 Task: In the sheet Budget Analysis ToolFont size of heading  18 Font style of dataoswald 'Font size of data '9 Alignment of headline & dataAlign center.   Fill color in heading, Red Font color of dataIn the sheet   Apex Sales review   book
Action: Key pressed <Key.up><Key.shift><Key.shift><Key.shift><Key.shift><Key.shift><Key.shift><Key.shift><Key.shift><Key.shift><Key.shift><Key.shift><Key.shift><Key.shift><Key.shift><Key.shift><Key.shift><Key.shift><Key.shift><Key.shift><Key.shift><Key.shift><Key.shift><Key.shift><Key.shift><Key.shift><Key.shift><Key.shift><Key.shift><Key.shift><Key.shift><Key.shift><Key.shift><Key.shift><Key.shift><Key.shift><Key.shift><Key.shift><Key.shift><Key.shift><Key.shift><Key.shift><Key.shift><Key.shift><Key.shift><Key.shift><Key.shift><Key.shift><Key.shift><Key.shift><Key.shift><Key.shift><Key.shift><Key.shift><Key.shift><Key.shift><Key.shift><Key.shift><Key.shift><Key.shift><Key.shift><Key.shift><Key.shift><Key.shift><Key.shift><Key.shift><Key.shift><Key.shift><Key.shift><Key.shift><Key.shift><Key.shift><Key.shift><Key.shift><Key.shift><Key.shift><Key.shift><Key.shift><Key.shift><Key.shift><Key.shift><Key.shift><Key.shift><Key.shift><Key.shift><Key.shift><Key.shift><Key.shift><Key.shift><Key.shift><Key.shift><Key.shift><Key.shift><Key.shift><Key.shift><Key.shift><Key.shift><Key.shift><Key.shift><Key.shift><Key.shift><Key.shift><Key.shift><Key.shift><Key.shift><Key.shift><Key.shift><Key.shift><Key.shift><Key.right>
Screenshot: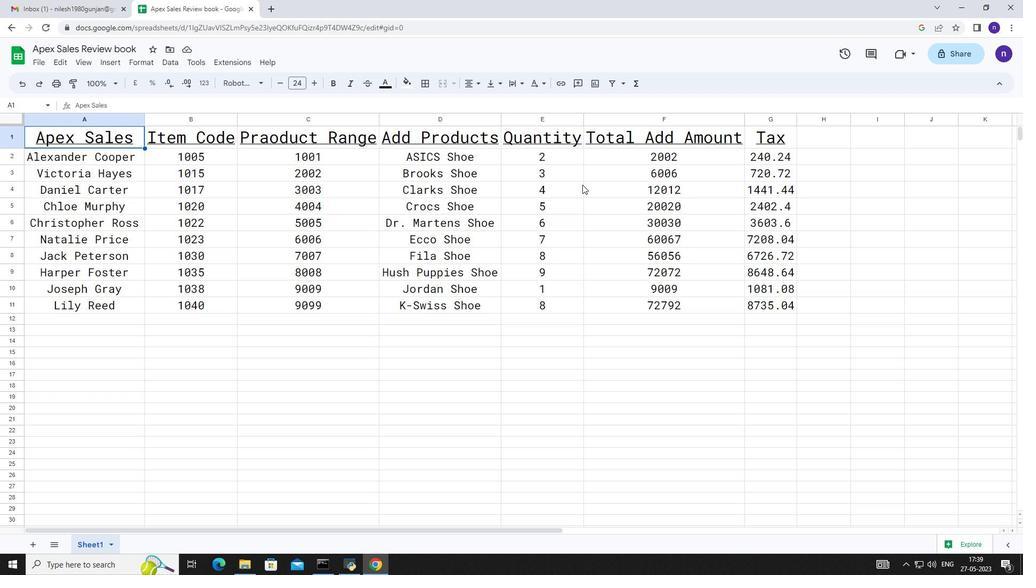 
Action: Mouse moved to (280, 82)
Screenshot: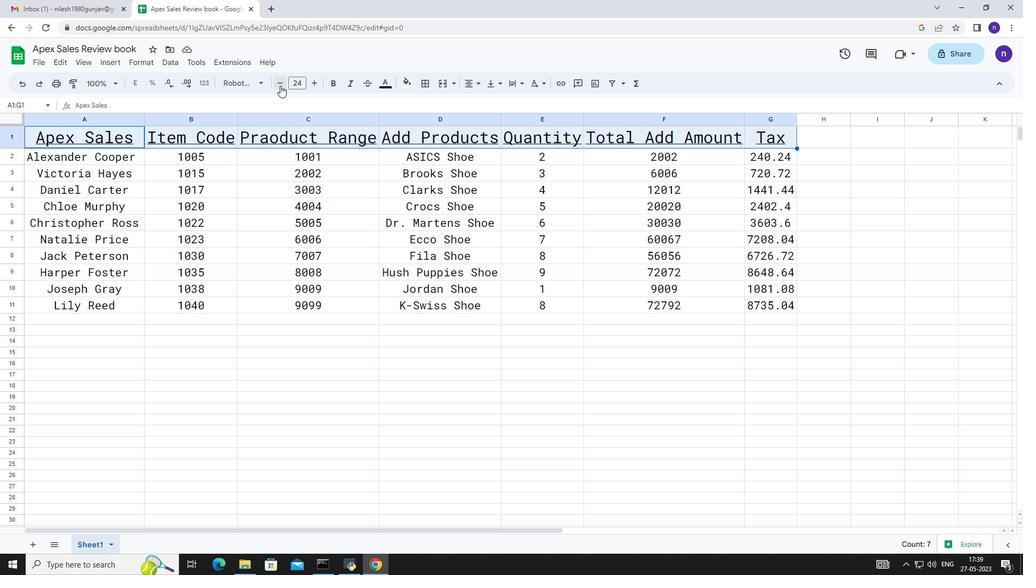 
Action: Mouse pressed left at (280, 82)
Screenshot: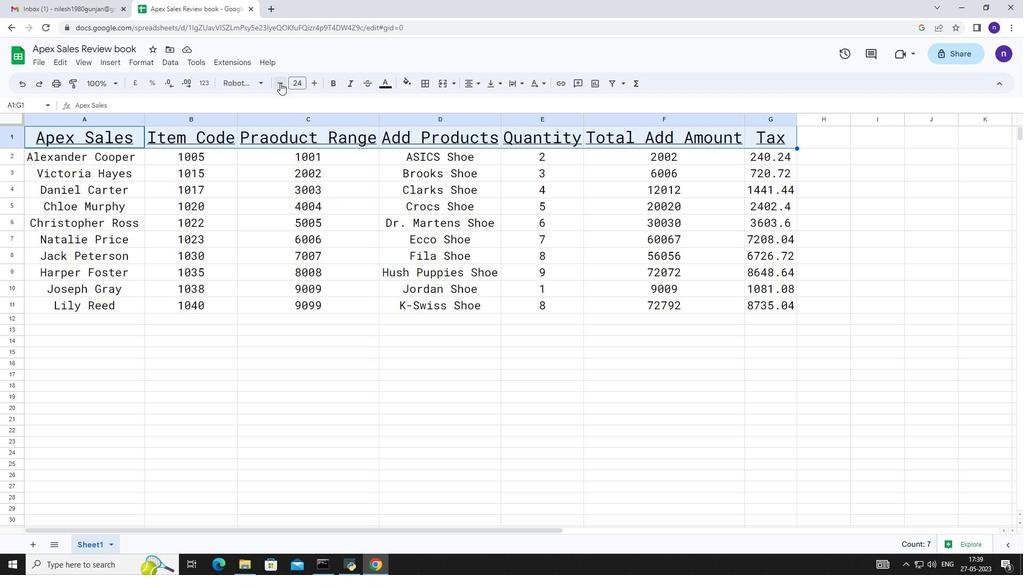 
Action: Mouse pressed left at (280, 82)
Screenshot: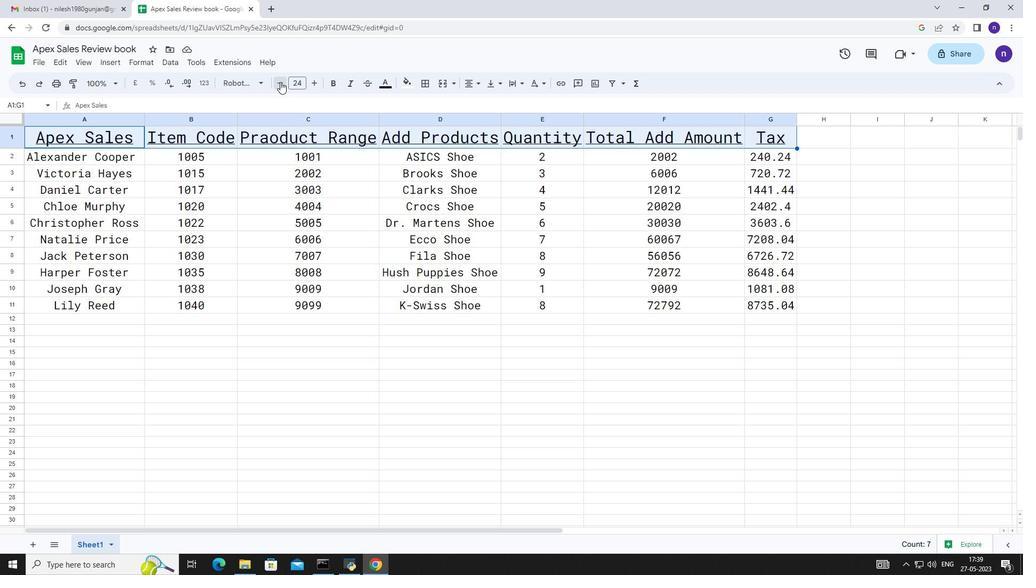 
Action: Mouse pressed left at (280, 82)
Screenshot: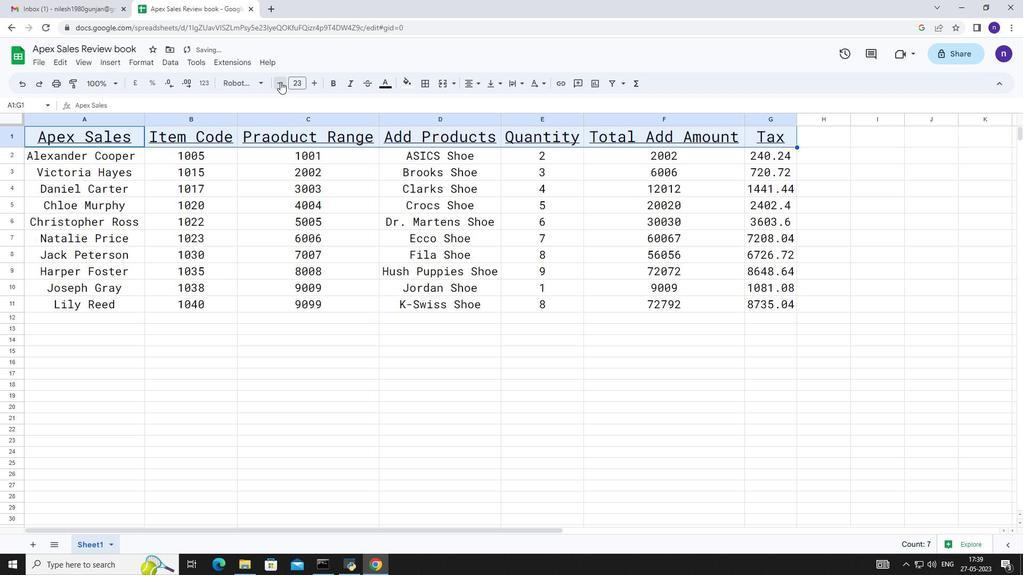
Action: Mouse pressed left at (280, 82)
Screenshot: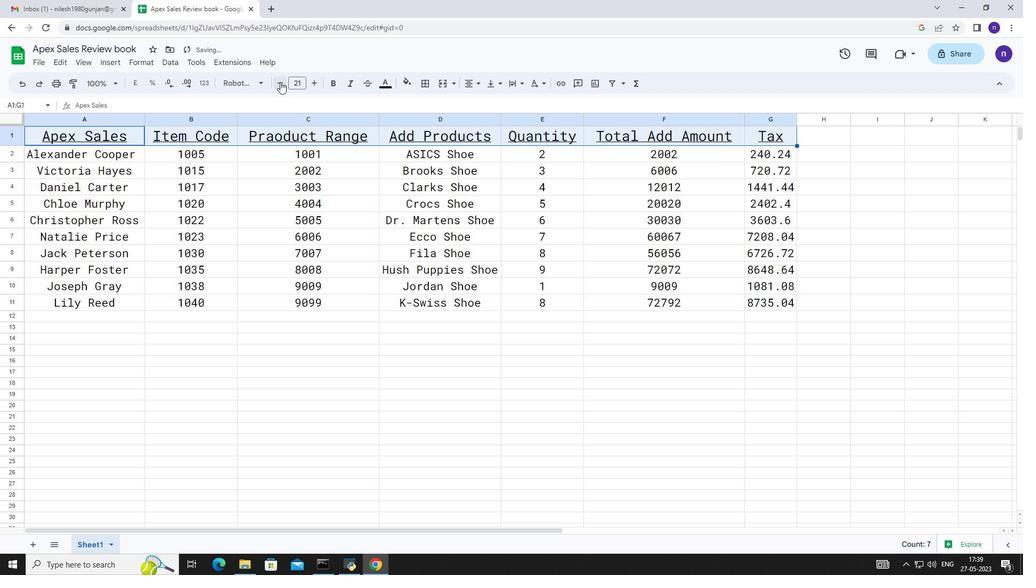 
Action: Mouse pressed left at (280, 82)
Screenshot: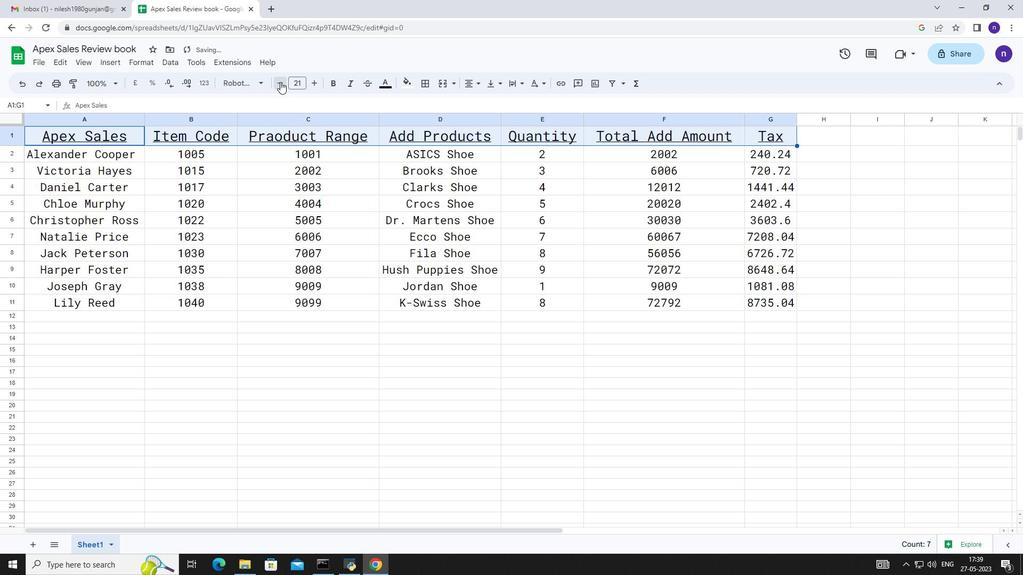 
Action: Mouse pressed left at (280, 82)
Screenshot: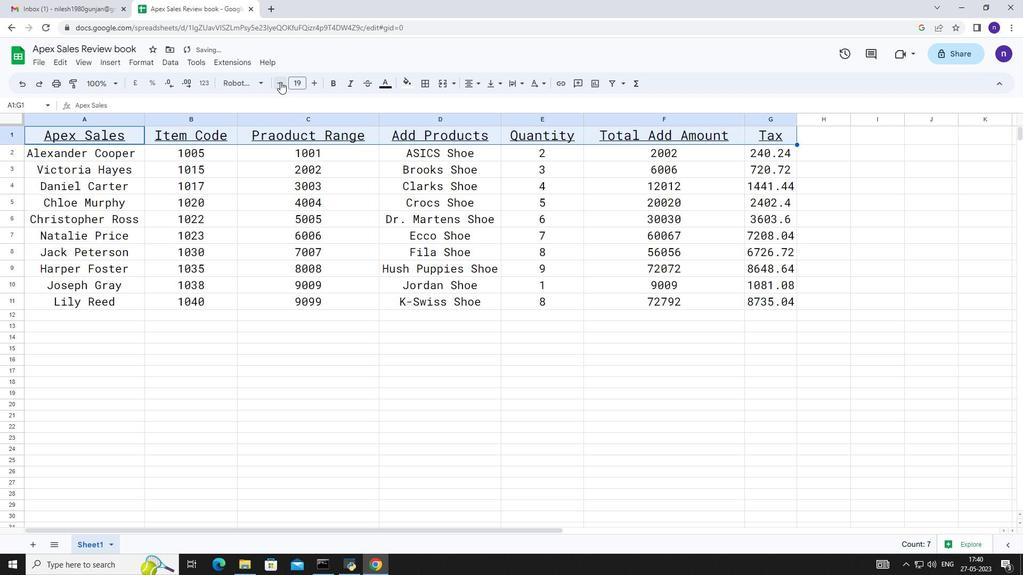 
Action: Mouse moved to (261, 80)
Screenshot: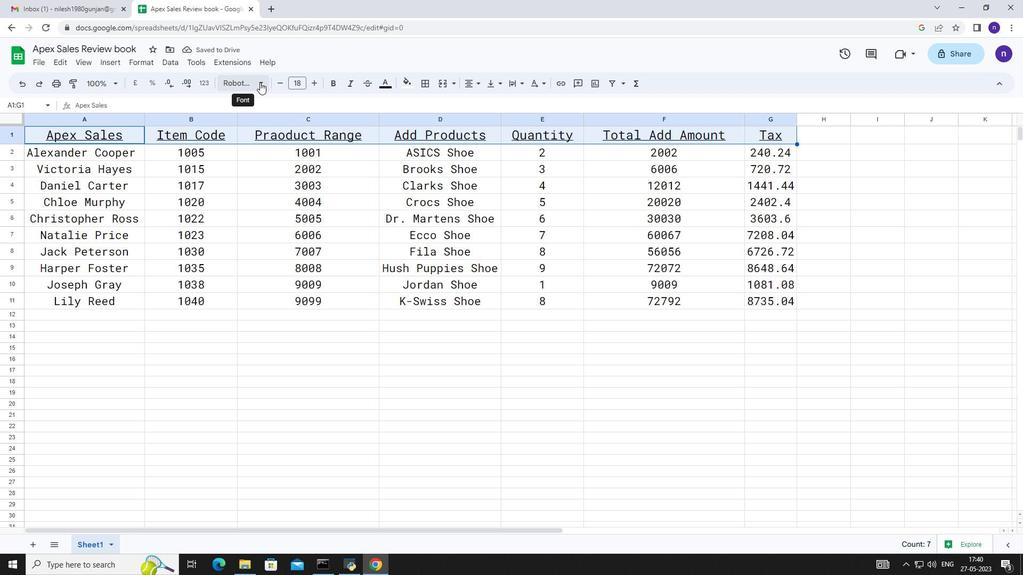 
Action: Mouse pressed left at (261, 80)
Screenshot: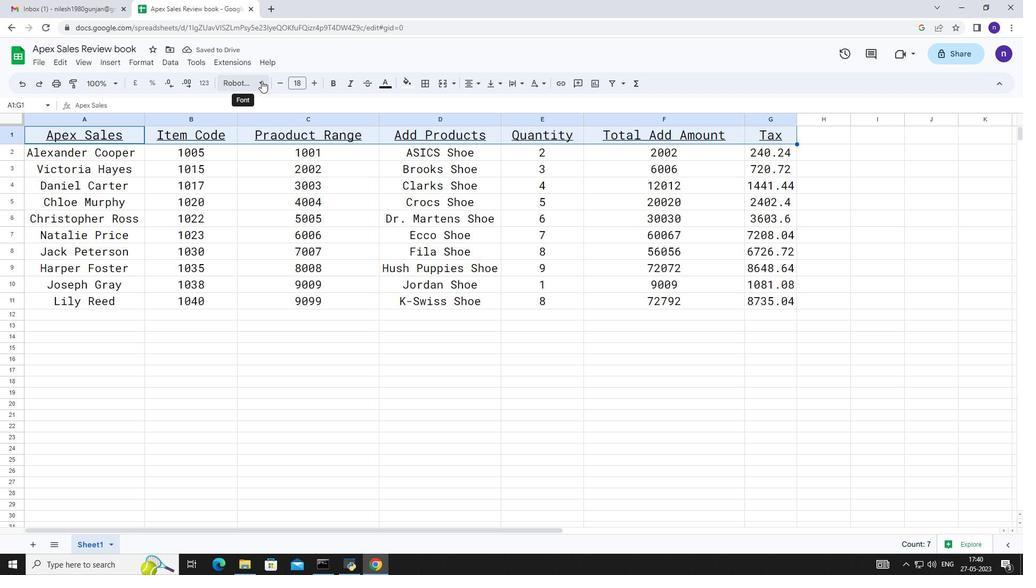 
Action: Mouse moved to (270, 342)
Screenshot: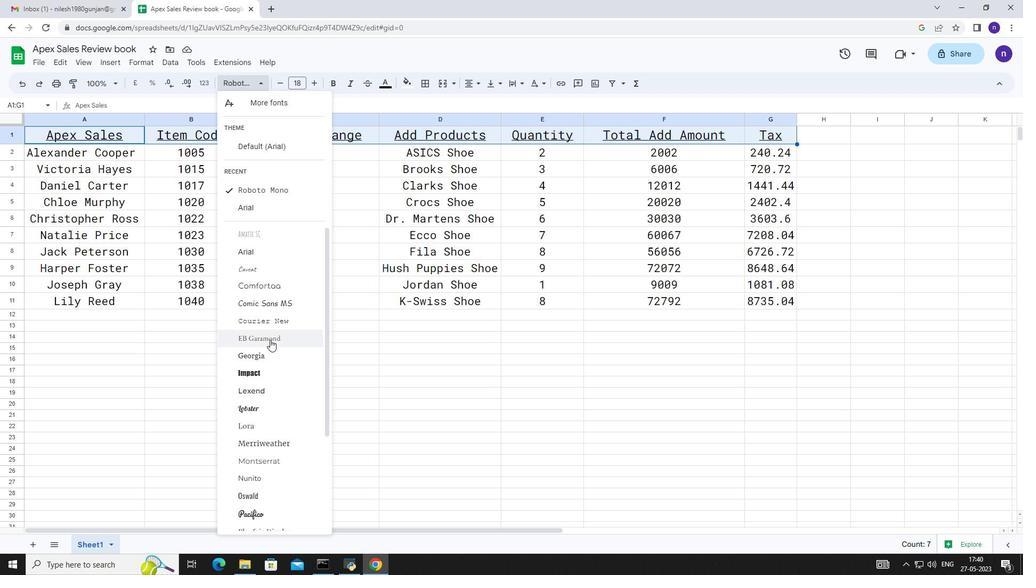 
Action: Mouse scrolled (270, 341) with delta (0, 0)
Screenshot: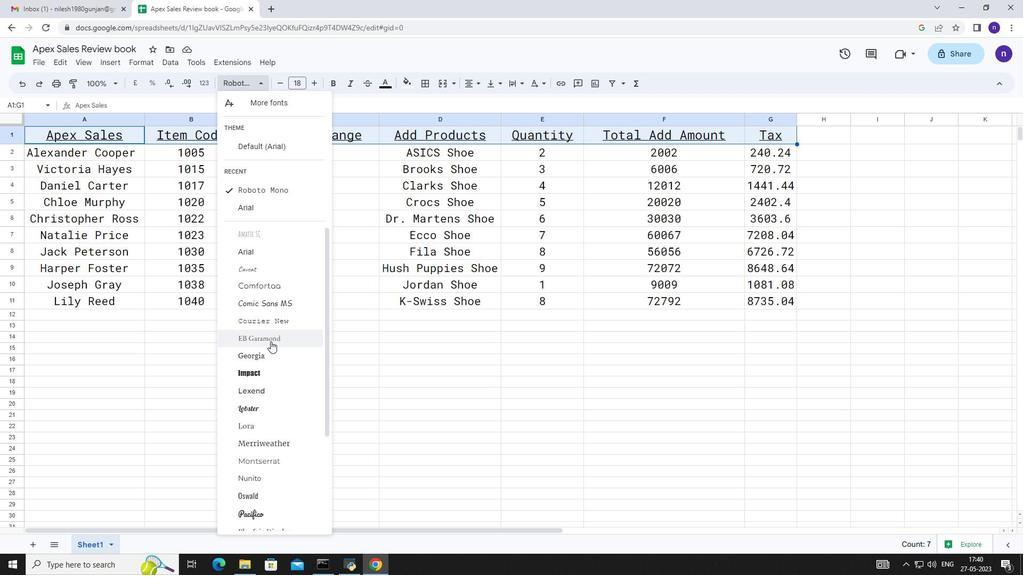 
Action: Mouse scrolled (270, 341) with delta (0, 0)
Screenshot: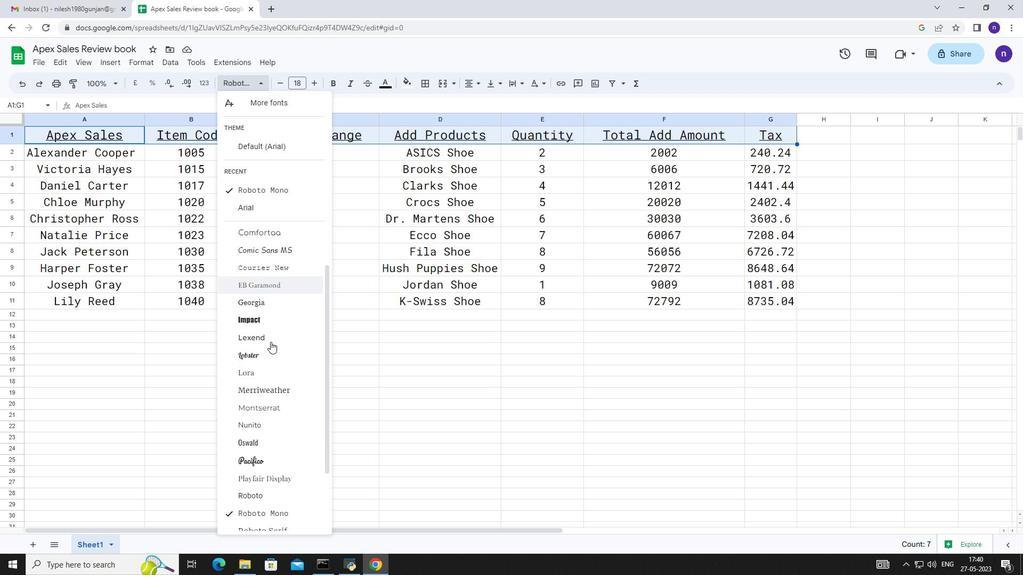 
Action: Mouse moved to (273, 337)
Screenshot: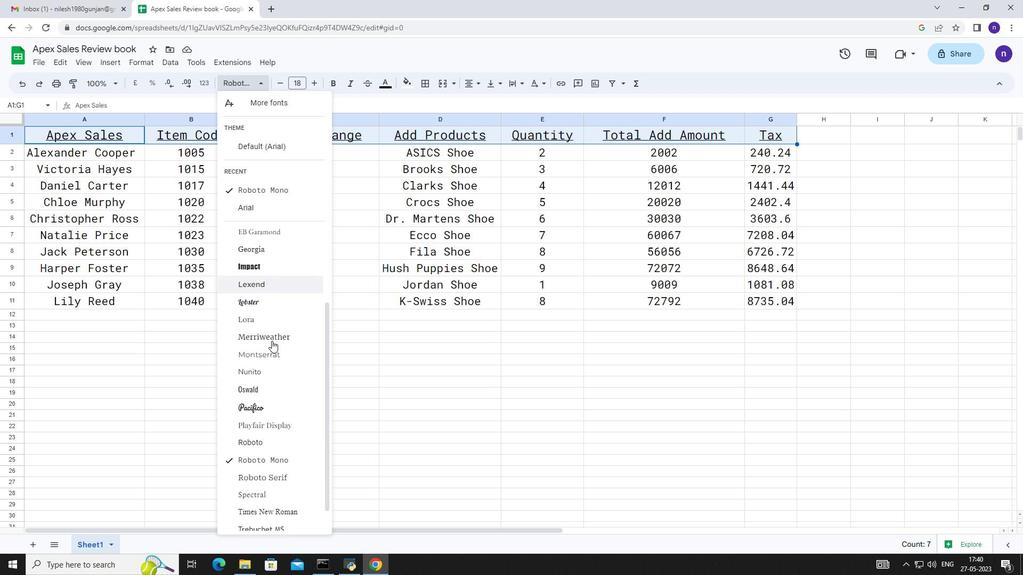 
Action: Mouse scrolled (273, 336) with delta (0, 0)
Screenshot: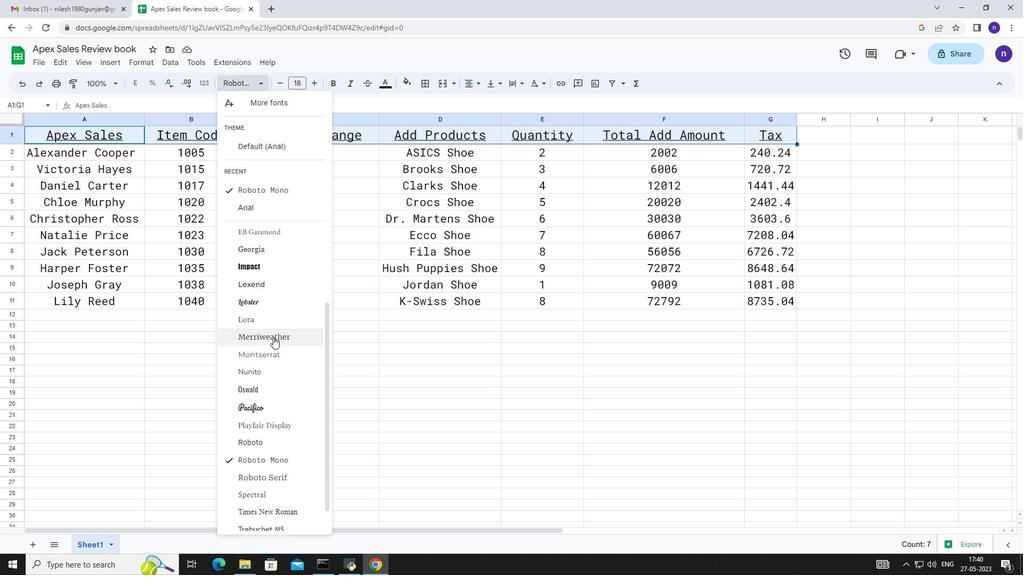 
Action: Mouse scrolled (273, 336) with delta (0, 0)
Screenshot: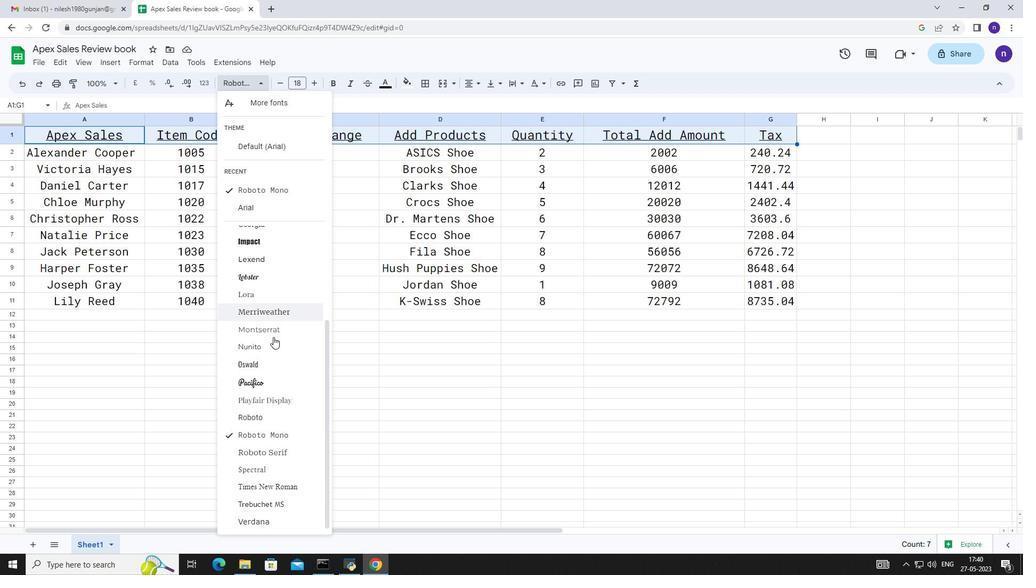 
Action: Mouse moved to (273, 335)
Screenshot: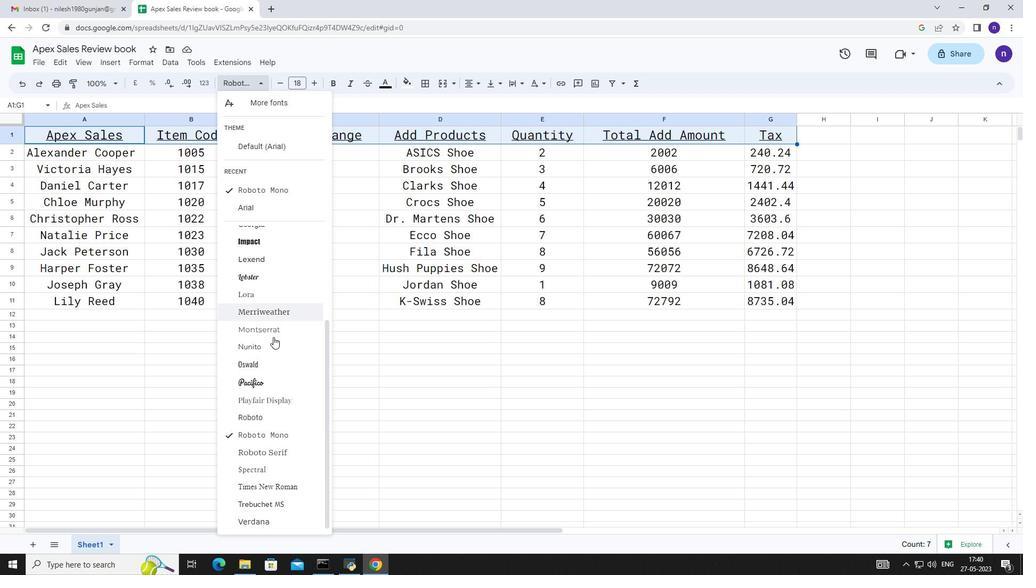 
Action: Mouse scrolled (273, 335) with delta (0, 0)
Screenshot: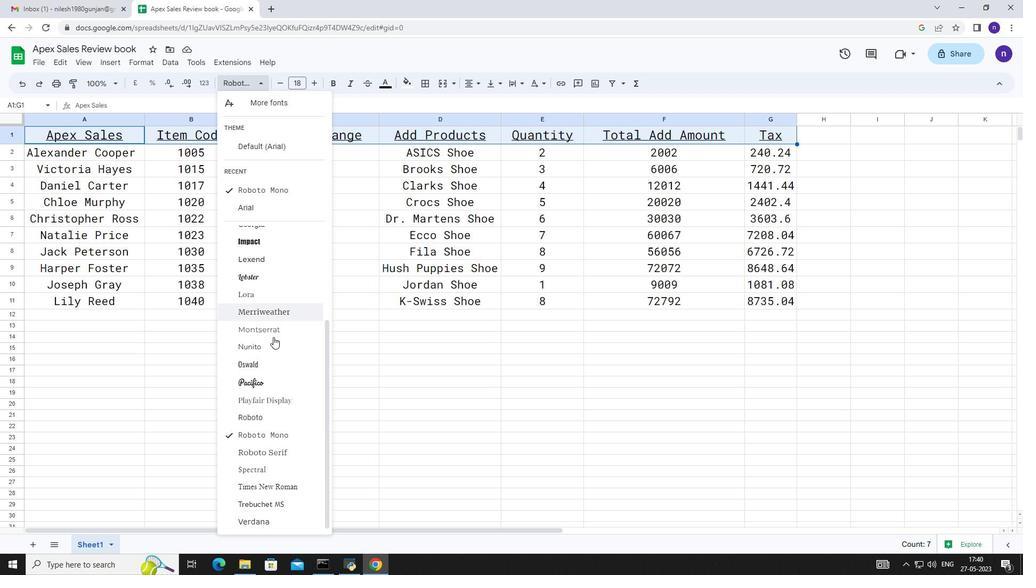 
Action: Mouse scrolled (273, 335) with delta (0, 0)
Screenshot: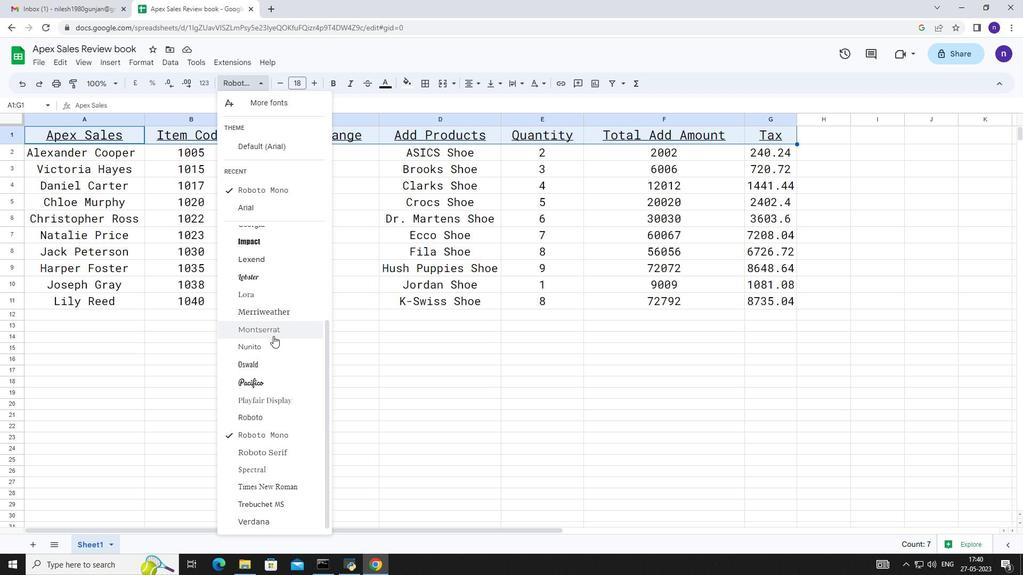 
Action: Mouse scrolled (273, 335) with delta (0, 0)
Screenshot: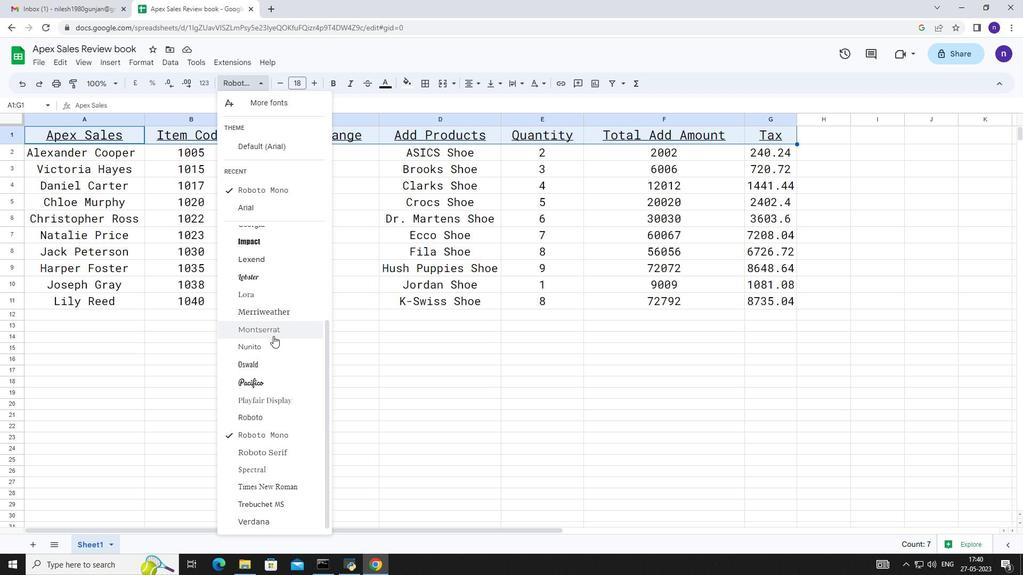 
Action: Mouse scrolled (273, 335) with delta (0, 0)
Screenshot: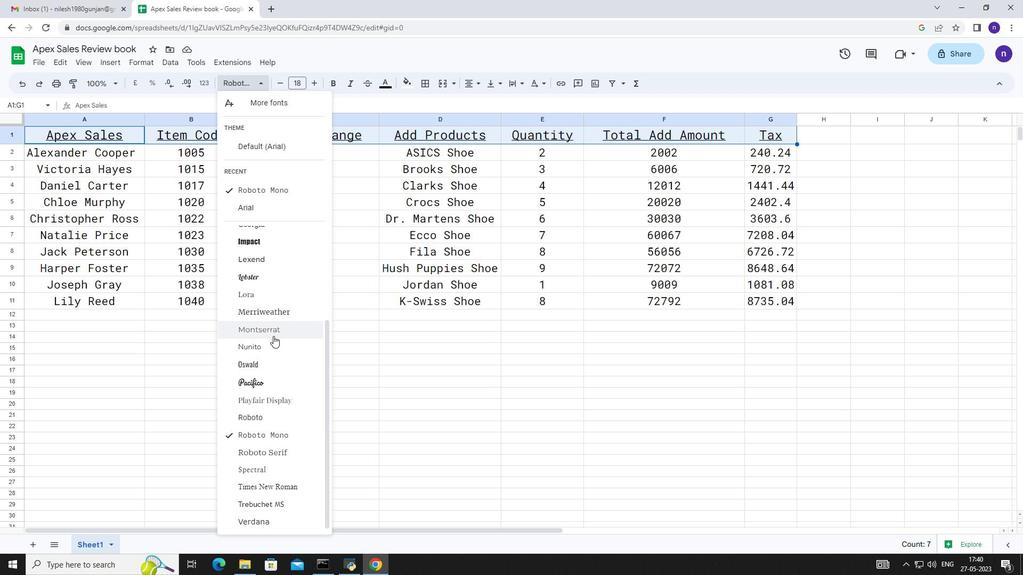 
Action: Mouse scrolled (273, 335) with delta (0, 0)
Screenshot: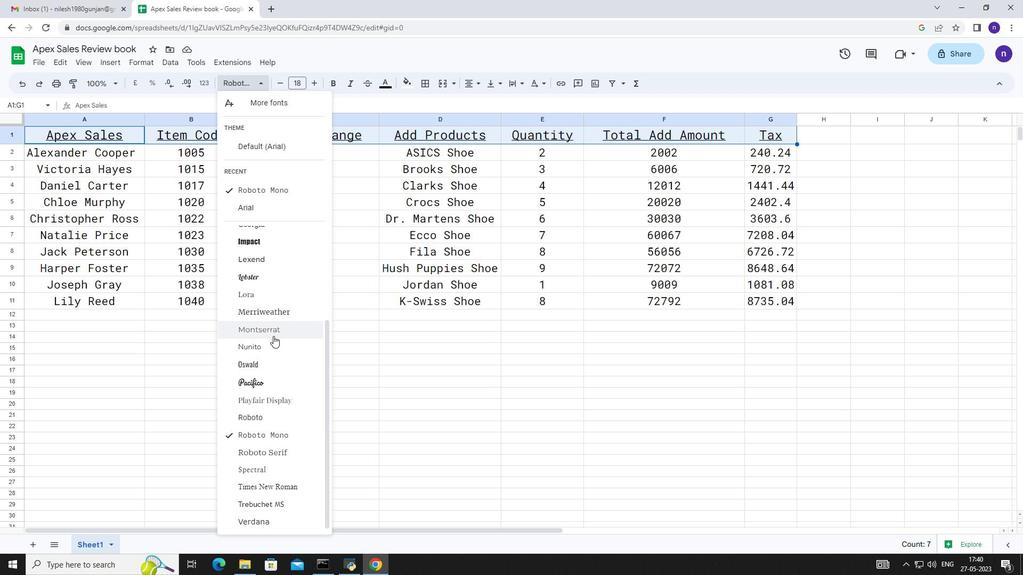 
Action: Mouse scrolled (273, 335) with delta (0, 0)
Screenshot: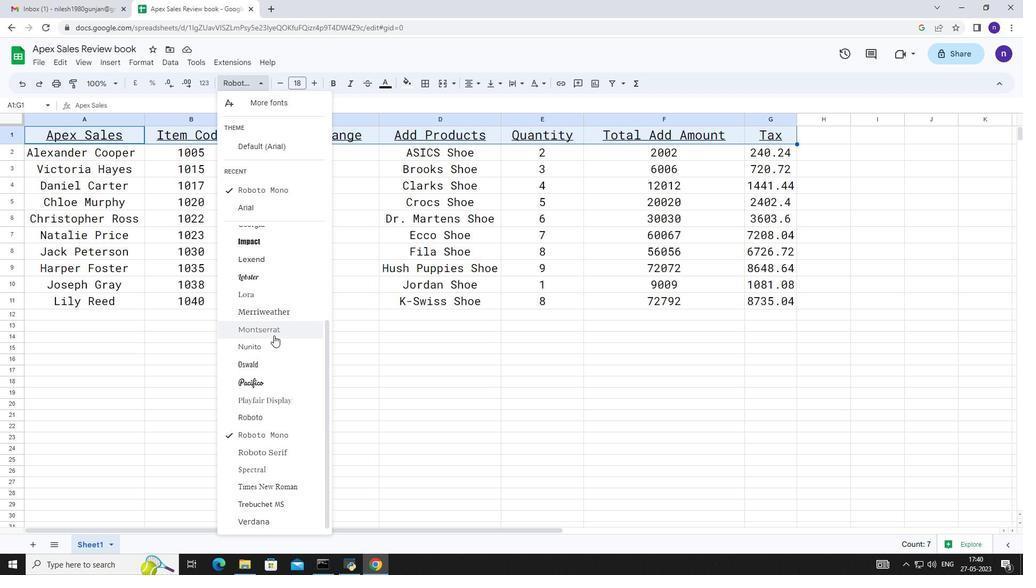 
Action: Mouse moved to (274, 333)
Screenshot: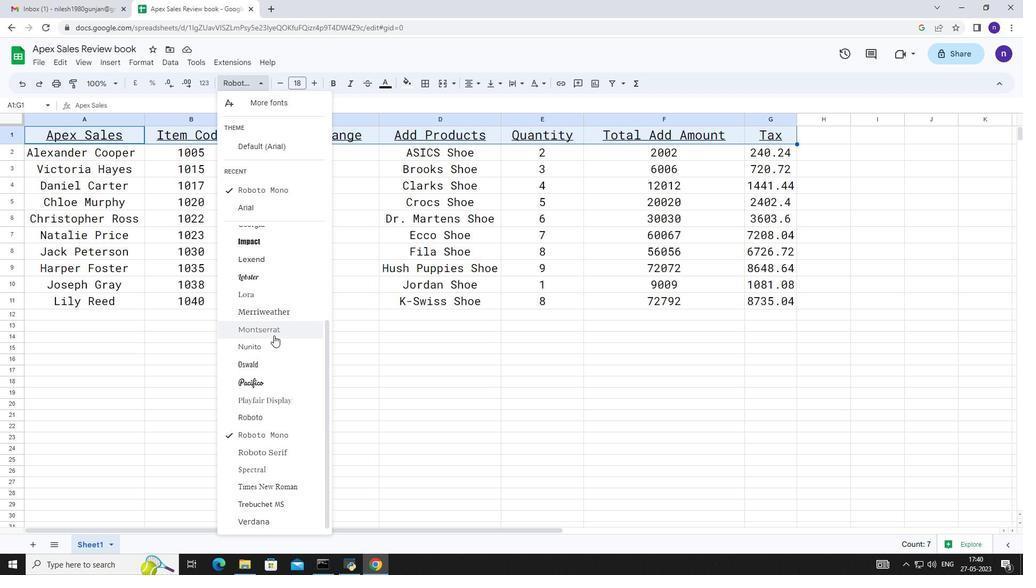 
Action: Mouse scrolled (274, 333) with delta (0, 0)
Screenshot: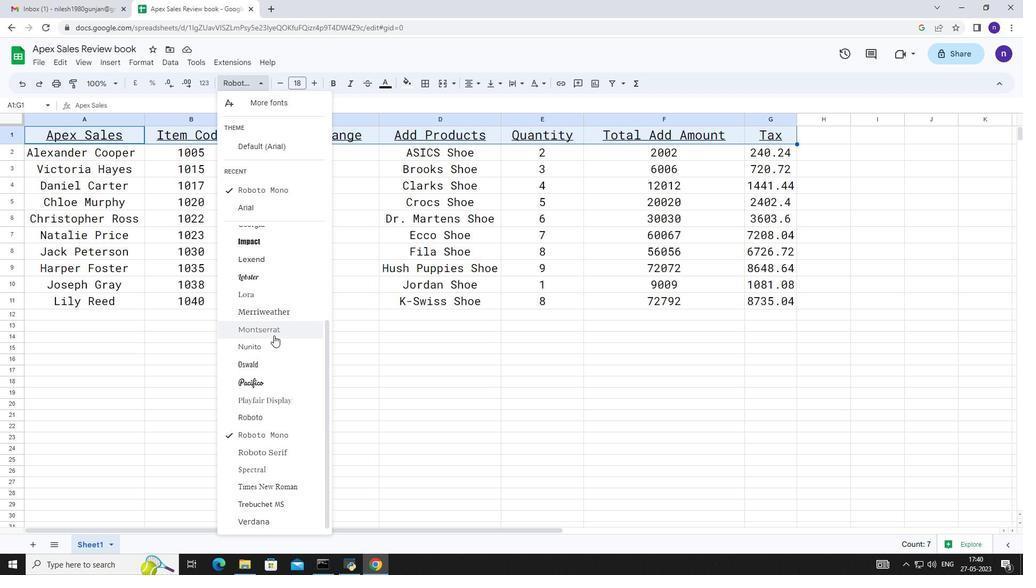 
Action: Mouse scrolled (274, 333) with delta (0, 0)
Screenshot: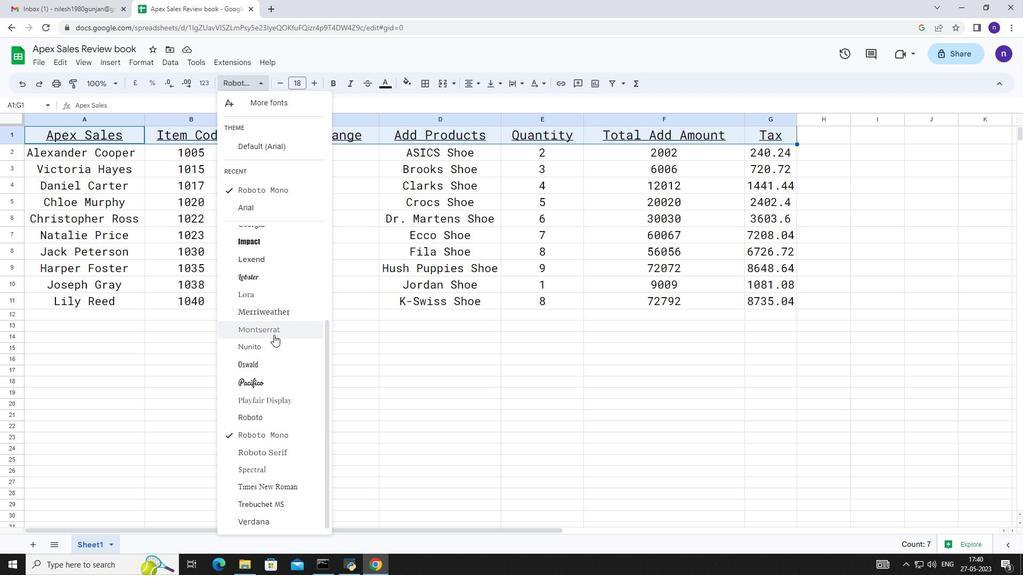 
Action: Mouse scrolled (274, 333) with delta (0, 0)
Screenshot: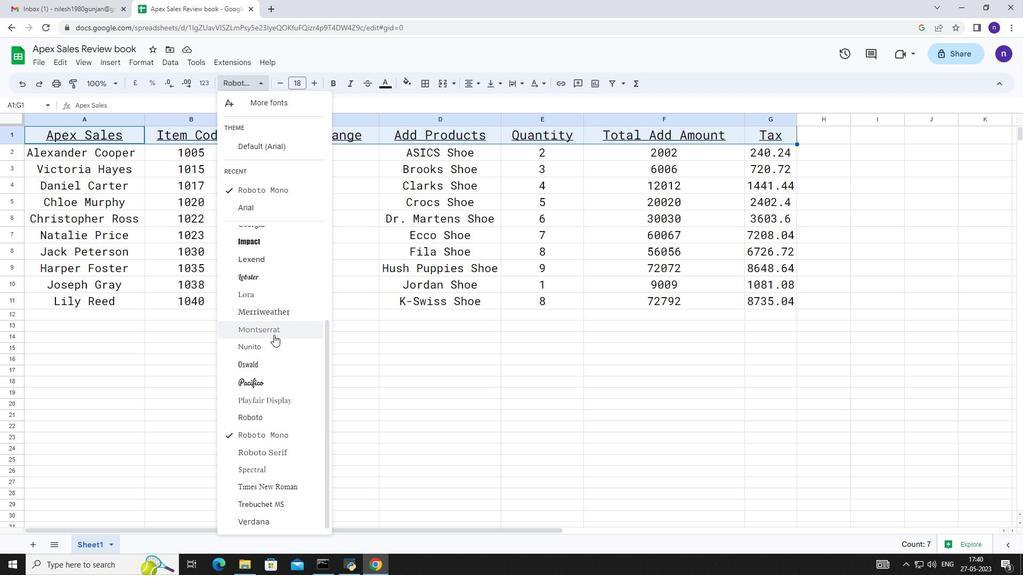 
Action: Mouse scrolled (274, 333) with delta (0, 0)
Screenshot: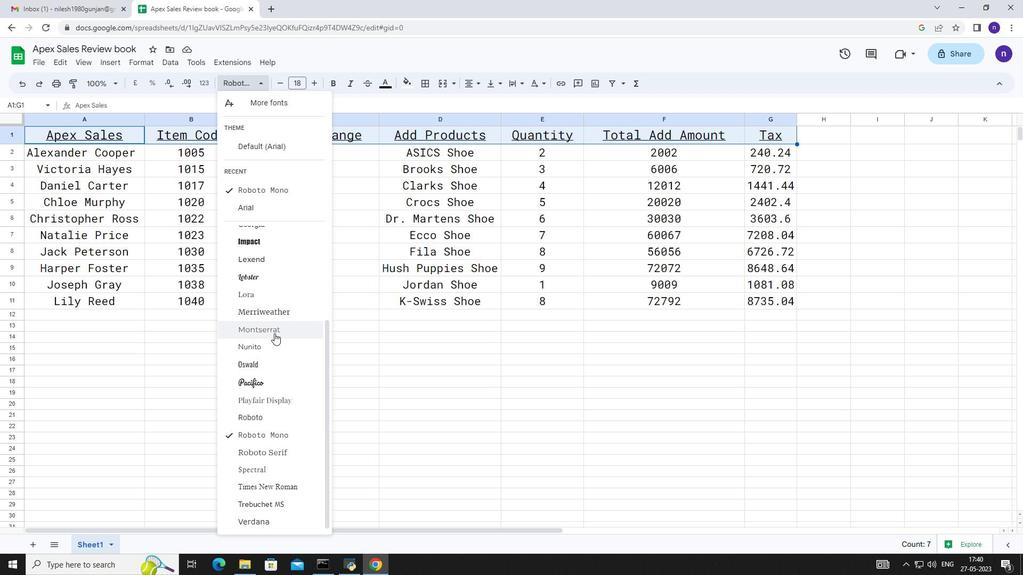 
Action: Mouse moved to (274, 333)
Screenshot: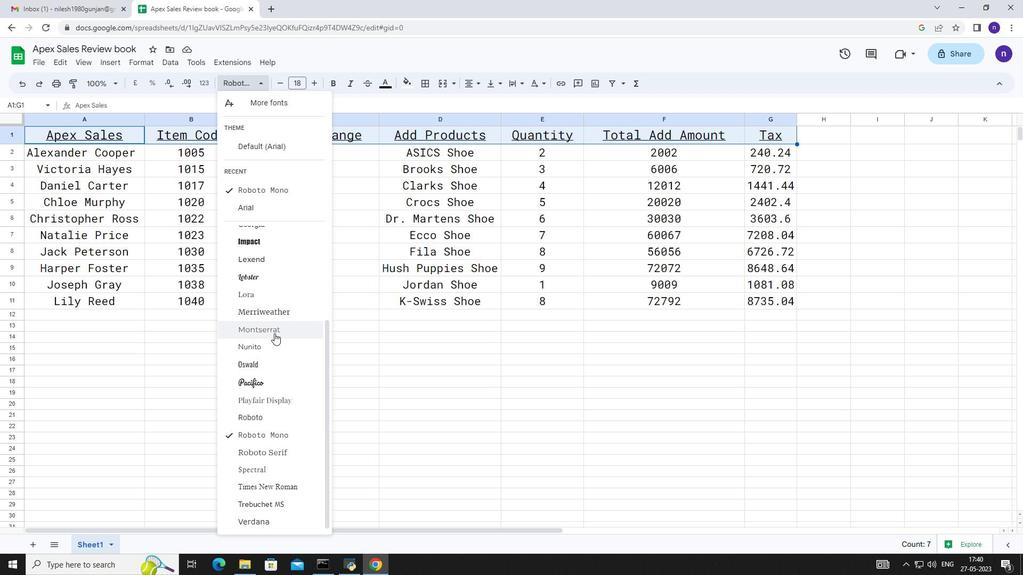 
Action: Mouse scrolled (274, 334) with delta (0, 0)
Screenshot: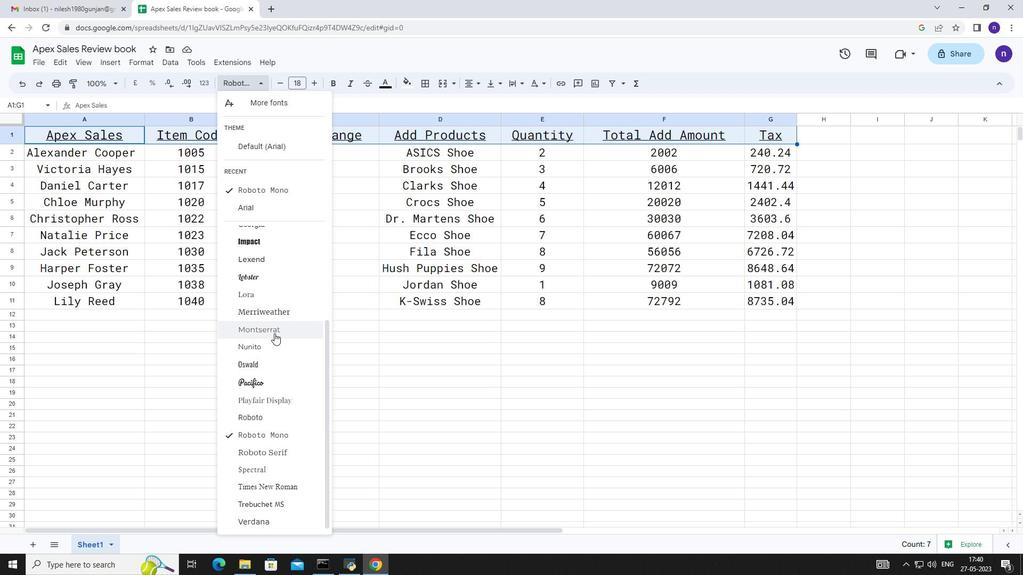 
Action: Mouse scrolled (274, 334) with delta (0, 0)
Screenshot: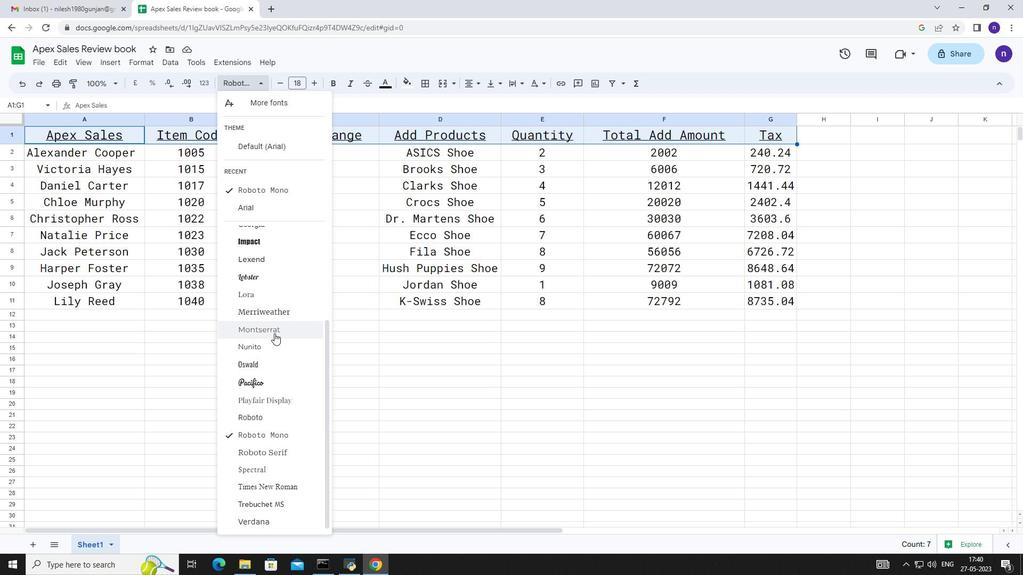 
Action: Mouse moved to (274, 333)
Screenshot: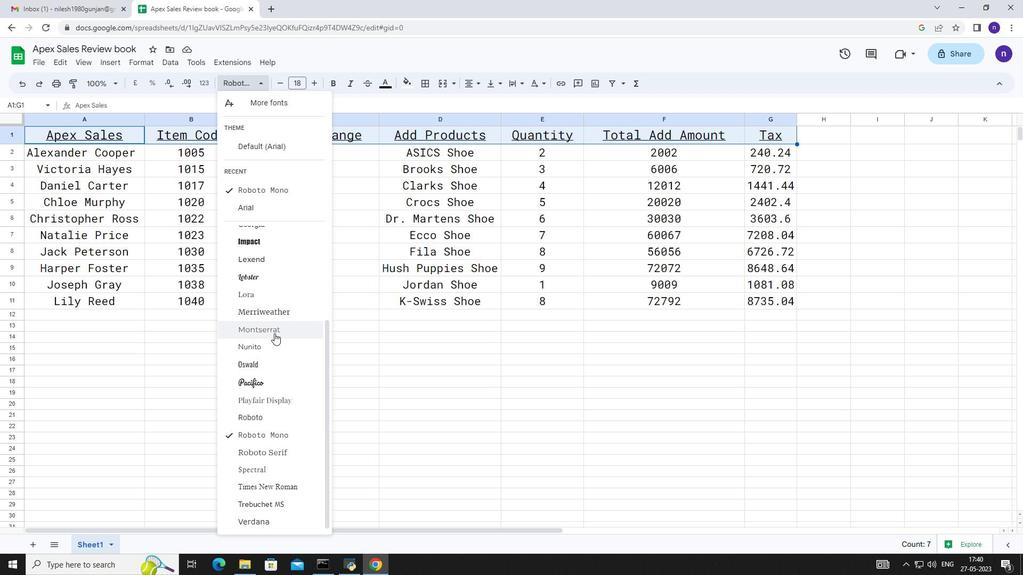 
Action: Mouse scrolled (274, 333) with delta (0, 0)
Screenshot: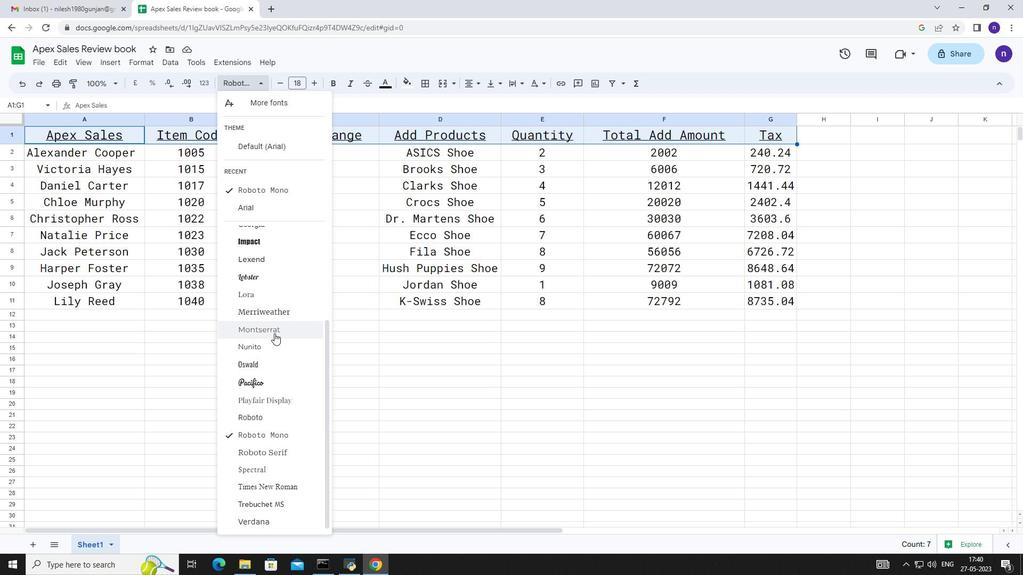 
Action: Mouse moved to (274, 329)
Screenshot: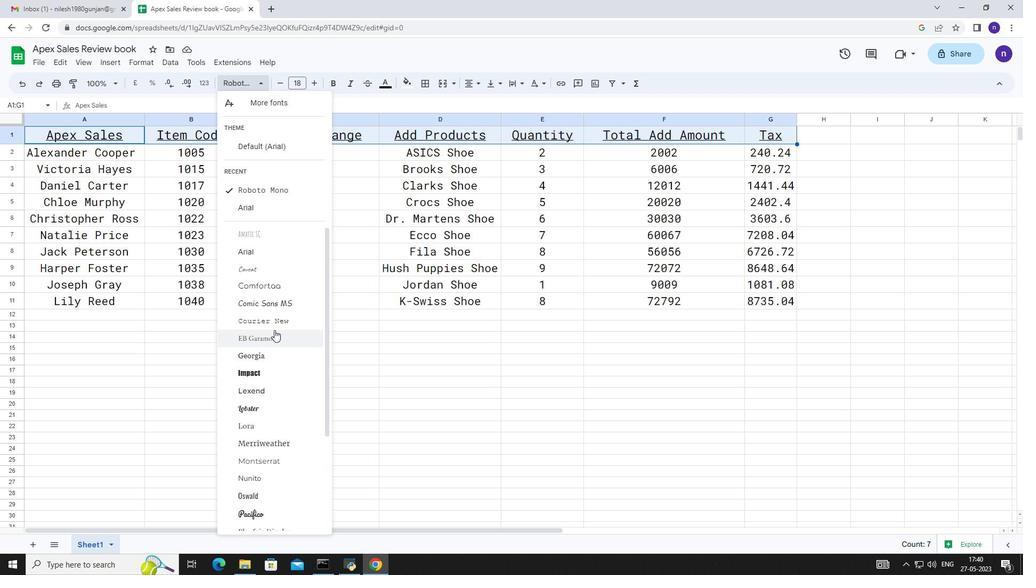 
Action: Mouse scrolled (274, 330) with delta (0, 0)
Screenshot: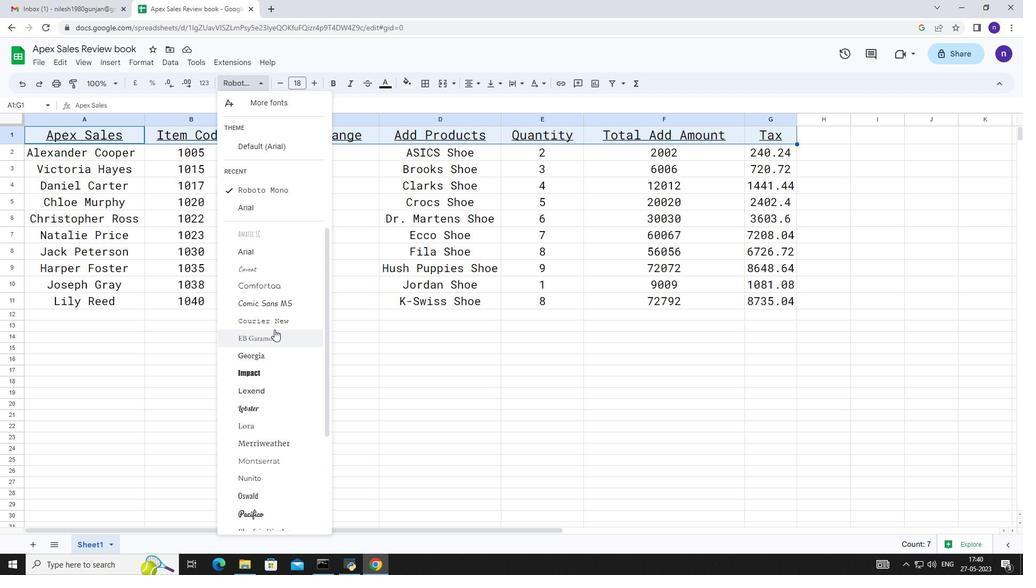 
Action: Mouse moved to (274, 329)
Screenshot: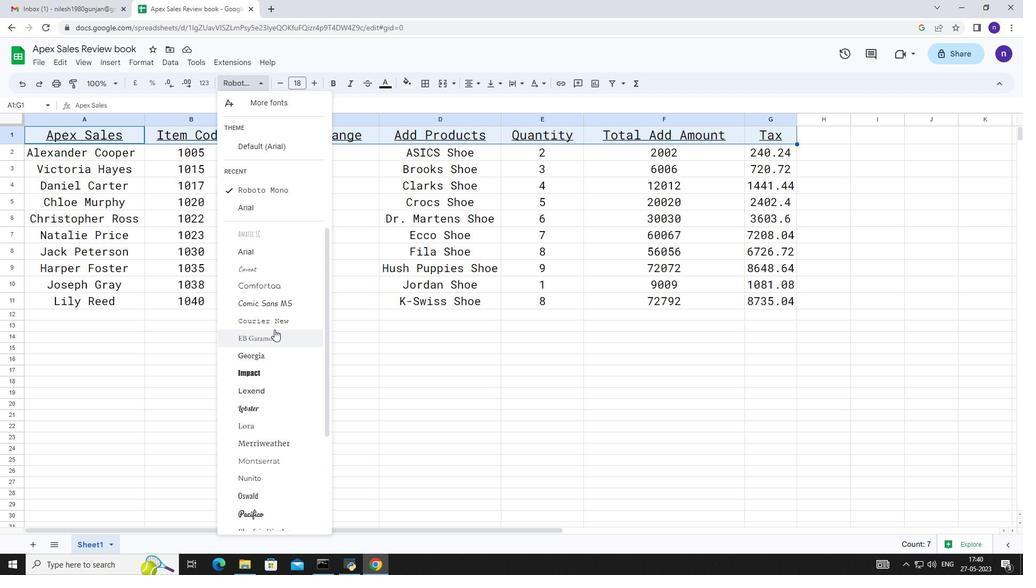 
Action: Mouse scrolled (274, 329) with delta (0, 0)
Screenshot: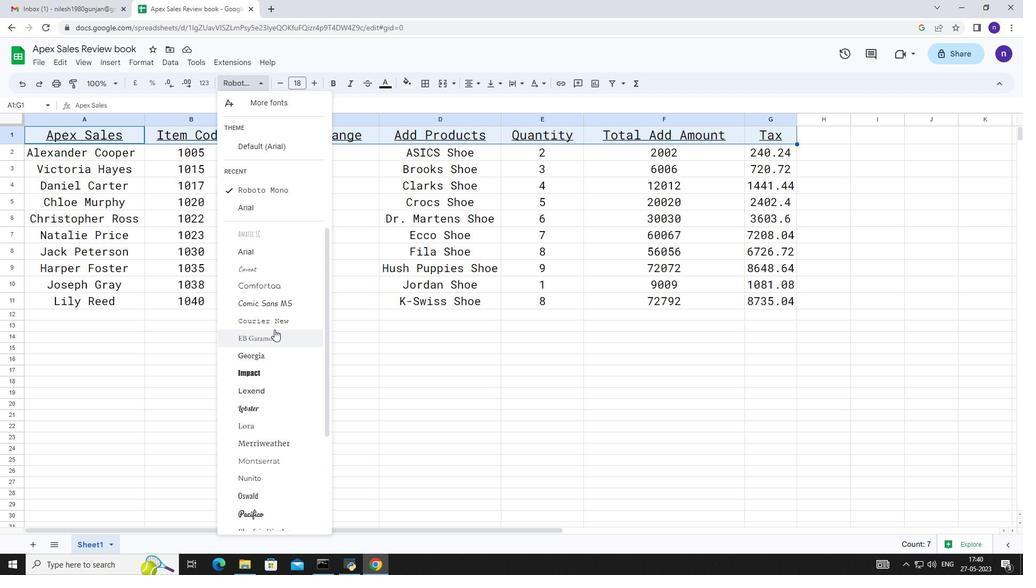 
Action: Mouse scrolled (274, 329) with delta (0, 0)
Screenshot: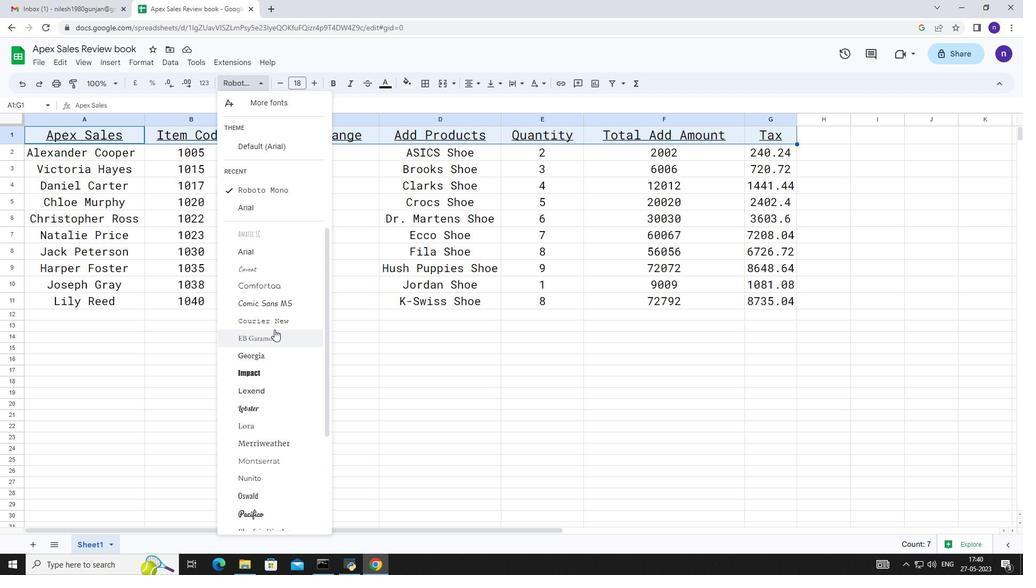 
Action: Mouse scrolled (274, 329) with delta (0, 0)
Screenshot: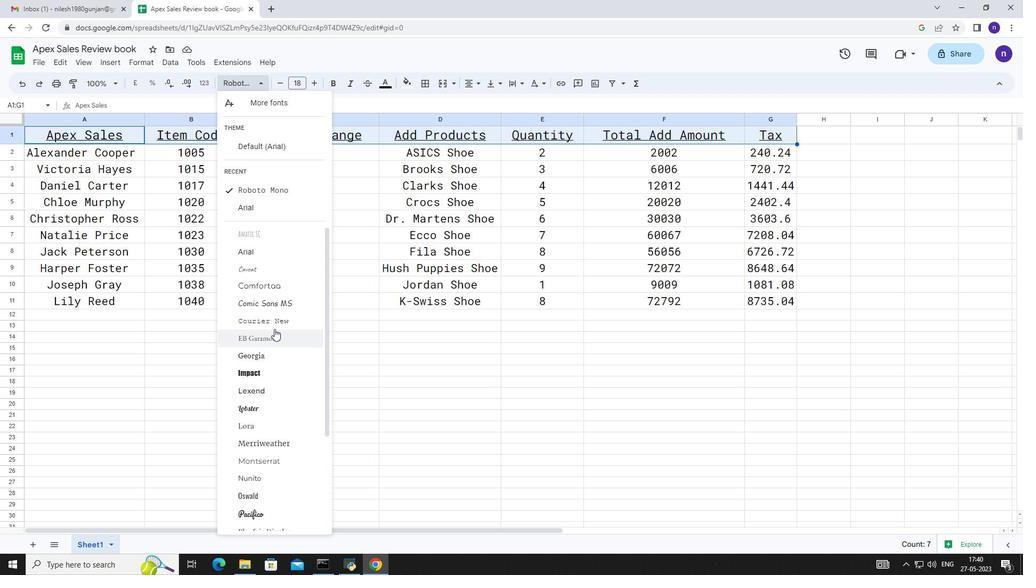 
Action: Mouse scrolled (274, 329) with delta (0, 0)
Screenshot: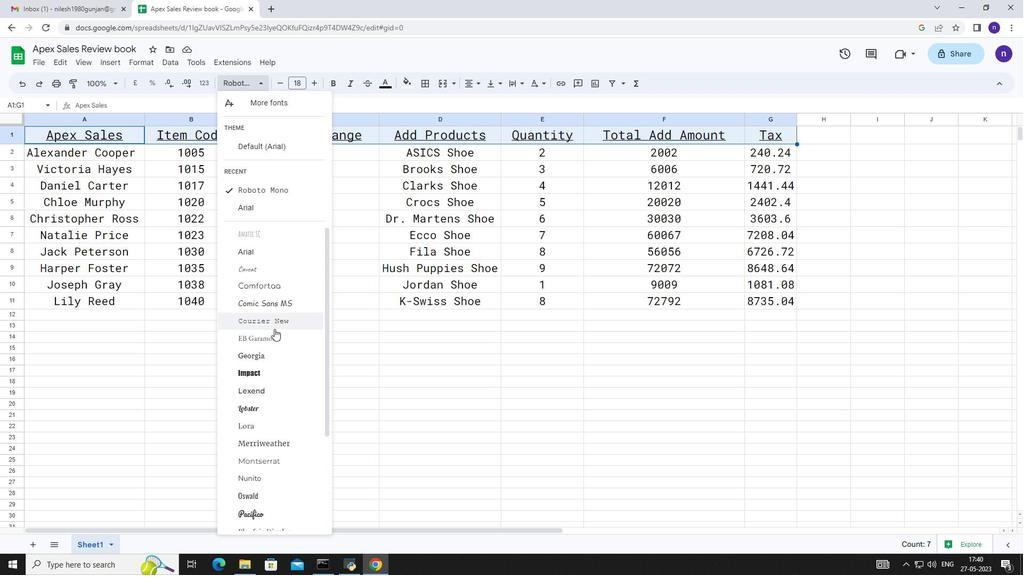 
Action: Mouse scrolled (274, 329) with delta (0, 0)
Screenshot: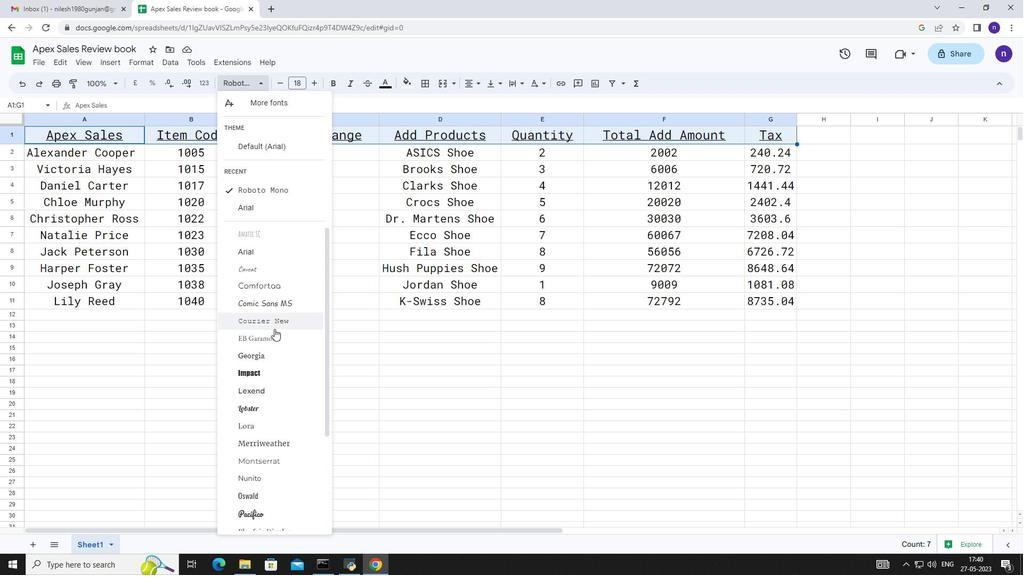 
Action: Mouse scrolled (274, 329) with delta (0, 0)
Screenshot: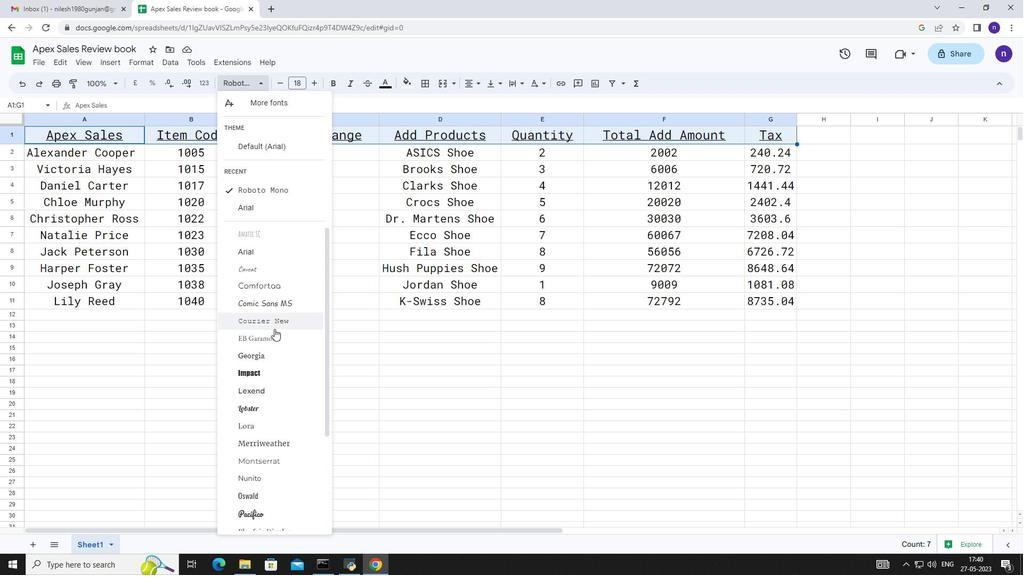 
Action: Mouse scrolled (274, 329) with delta (0, 0)
Screenshot: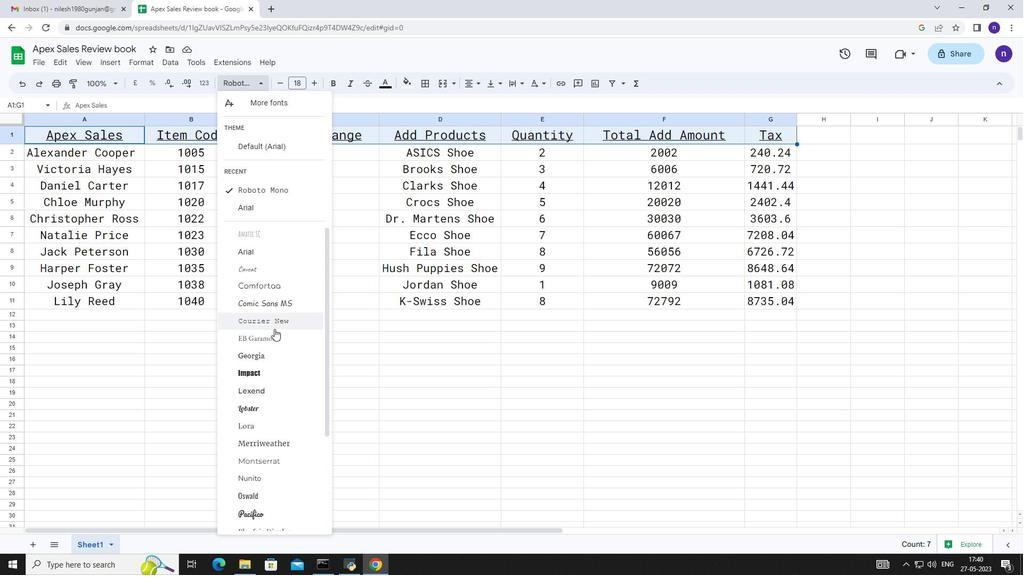 
Action: Mouse moved to (279, 333)
Screenshot: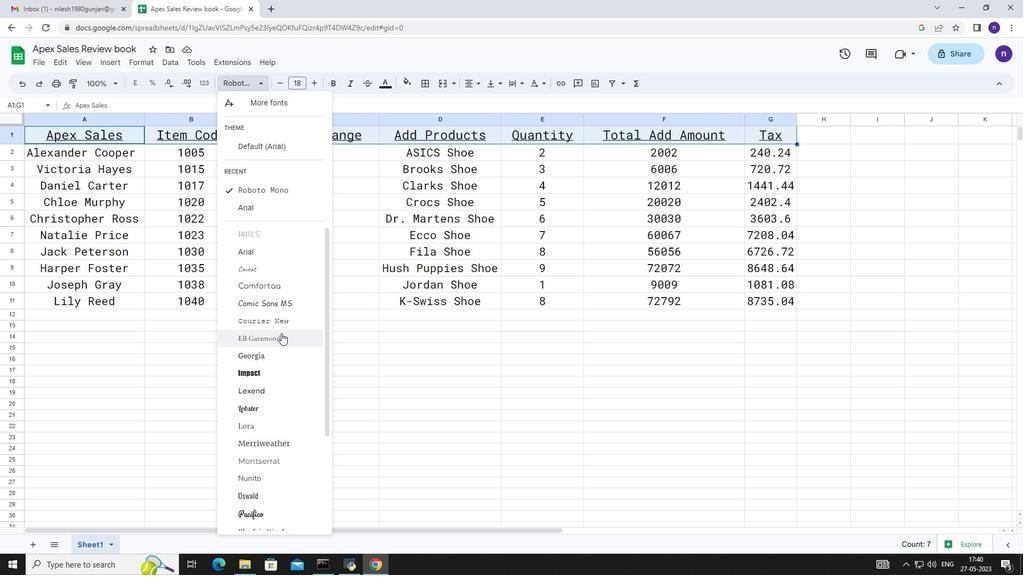 
Action: Mouse scrolled (279, 333) with delta (0, 0)
Screenshot: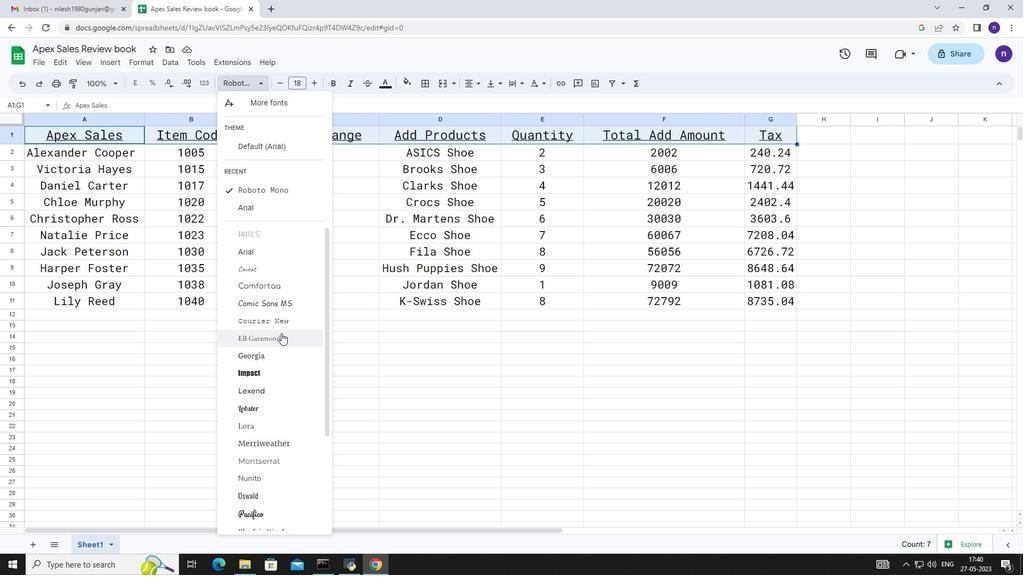 
Action: Mouse moved to (279, 327)
Screenshot: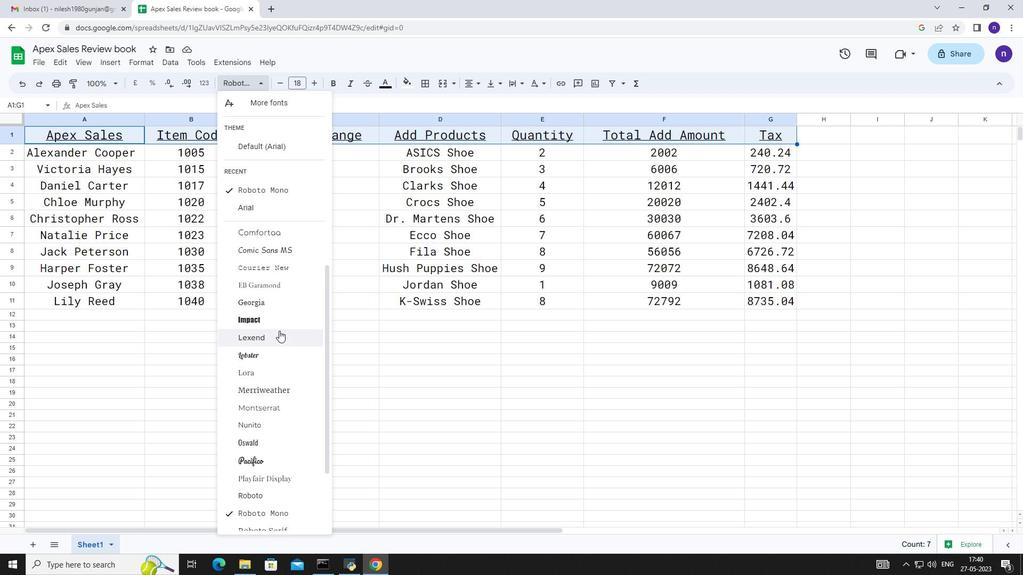 
Action: Mouse scrolled (279, 326) with delta (0, 0)
Screenshot: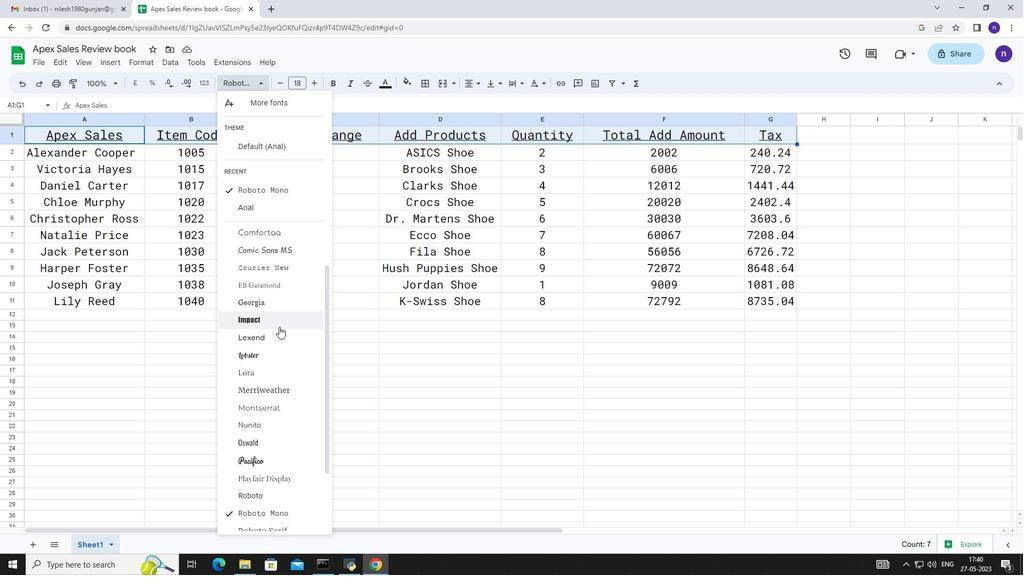 
Action: Mouse moved to (256, 392)
Screenshot: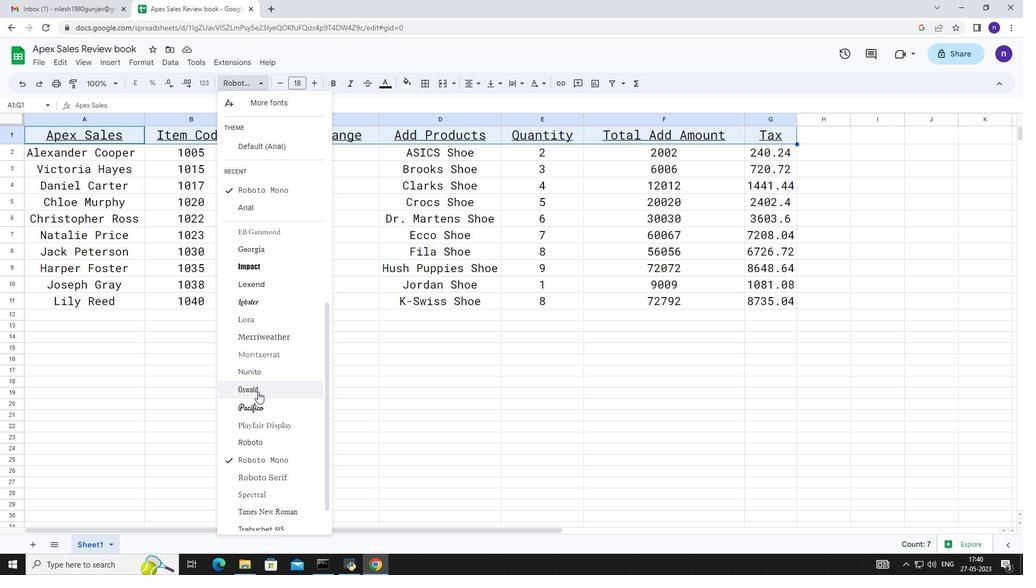 
Action: Mouse pressed left at (256, 392)
Screenshot: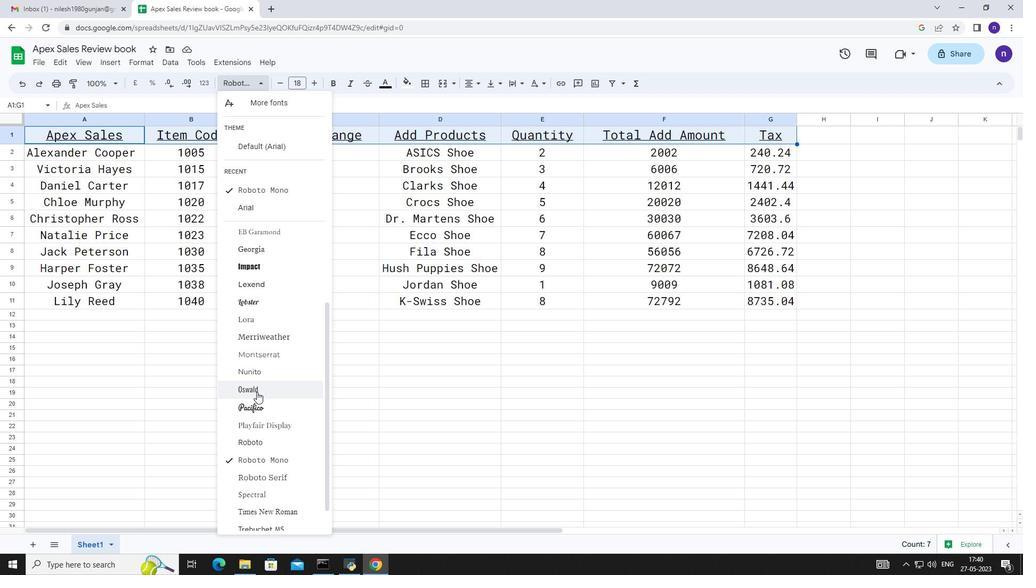
Action: Mouse moved to (88, 155)
Screenshot: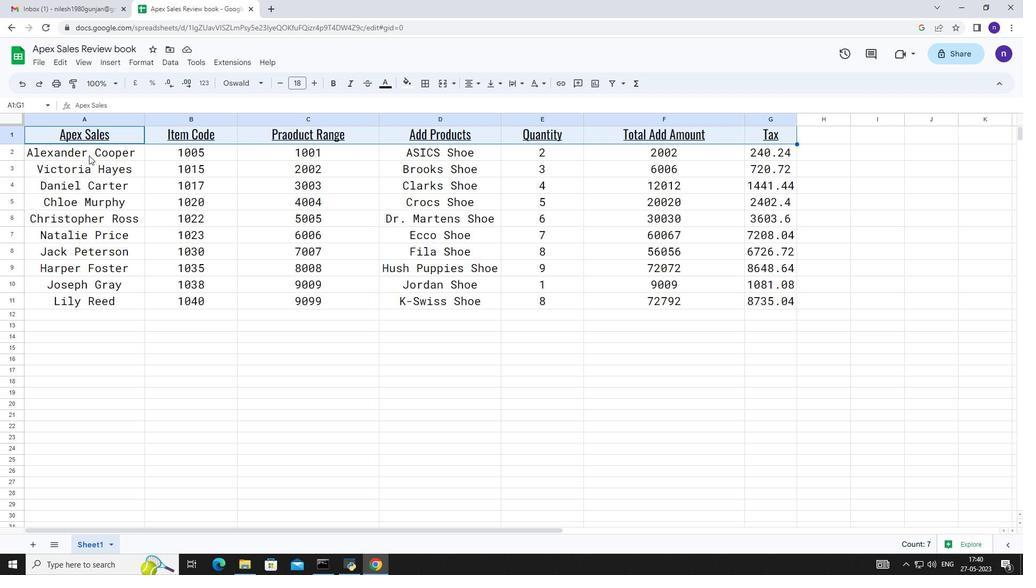 
Action: Mouse pressed left at (88, 155)
Screenshot: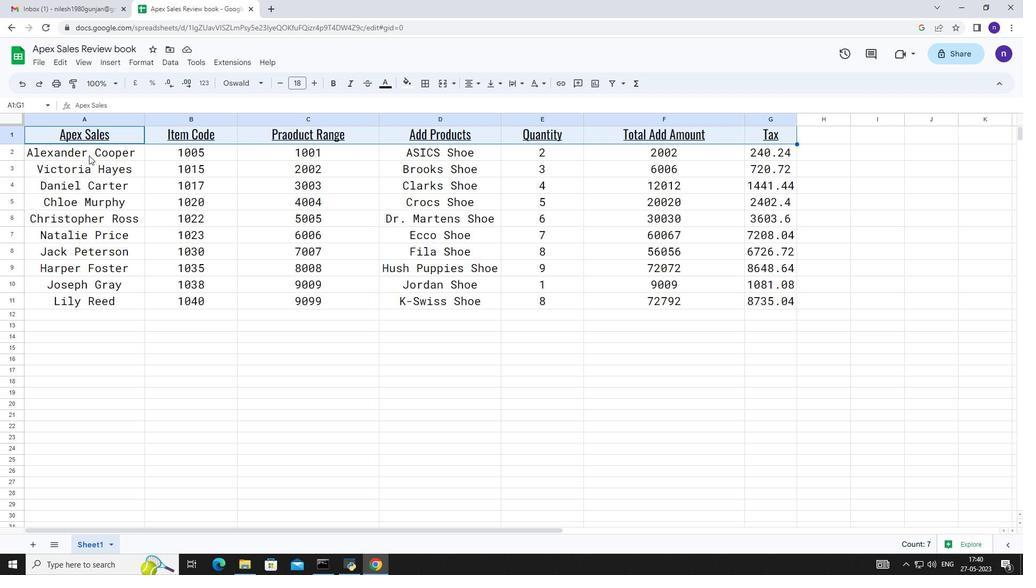
Action: Mouse moved to (159, 168)
Screenshot: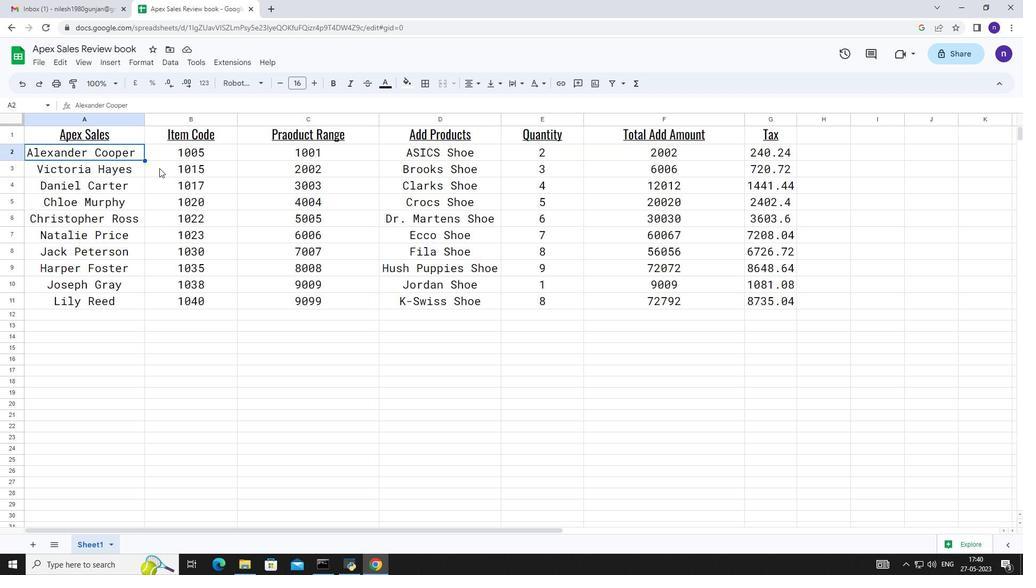 
Action: Key pressed <Key.shift><Key.down><Key.right>
Screenshot: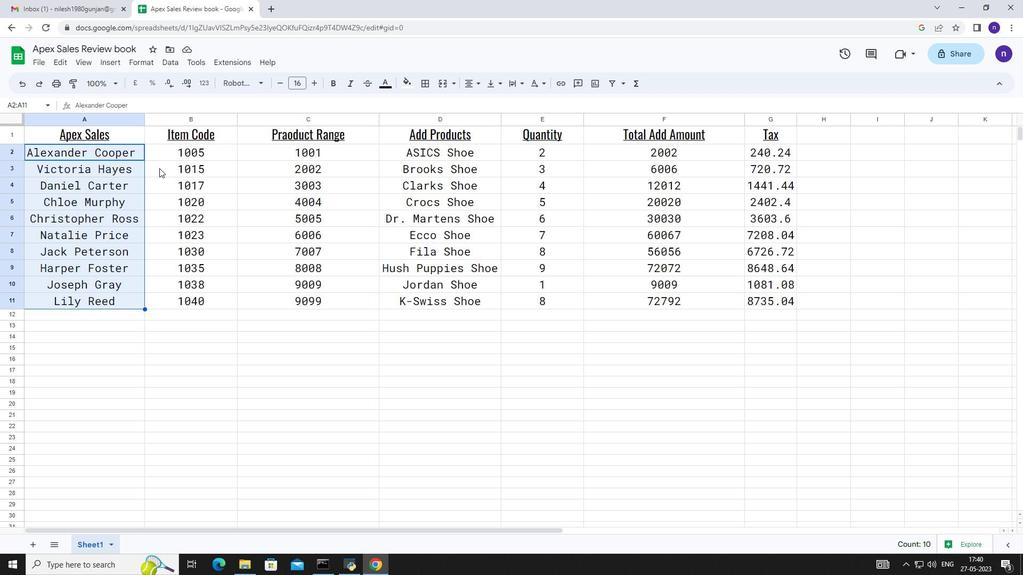 
Action: Mouse moved to (277, 84)
Screenshot: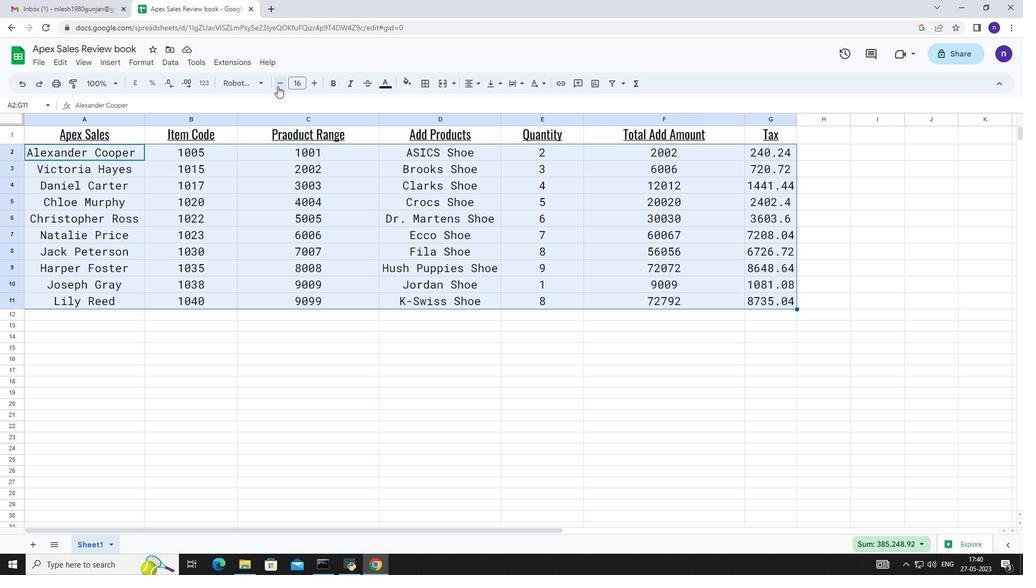 
Action: Mouse pressed left at (277, 84)
Screenshot: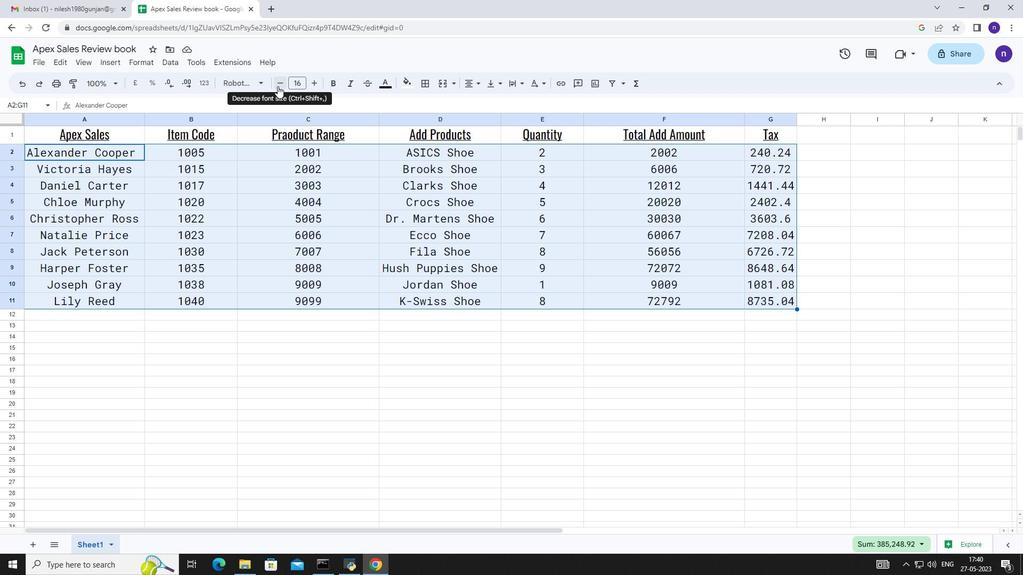 
Action: Mouse pressed left at (277, 84)
Screenshot: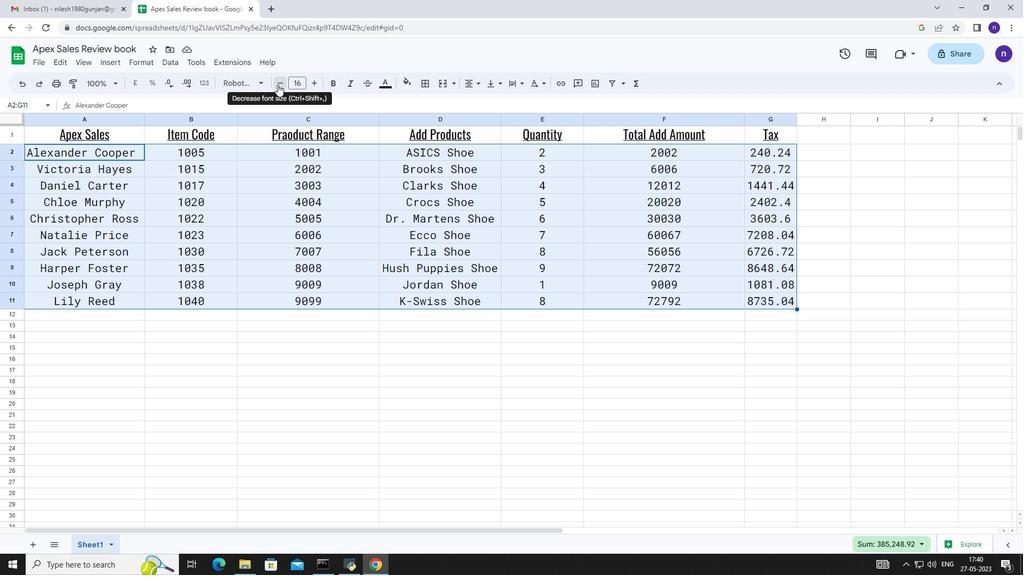 
Action: Mouse pressed left at (277, 84)
Screenshot: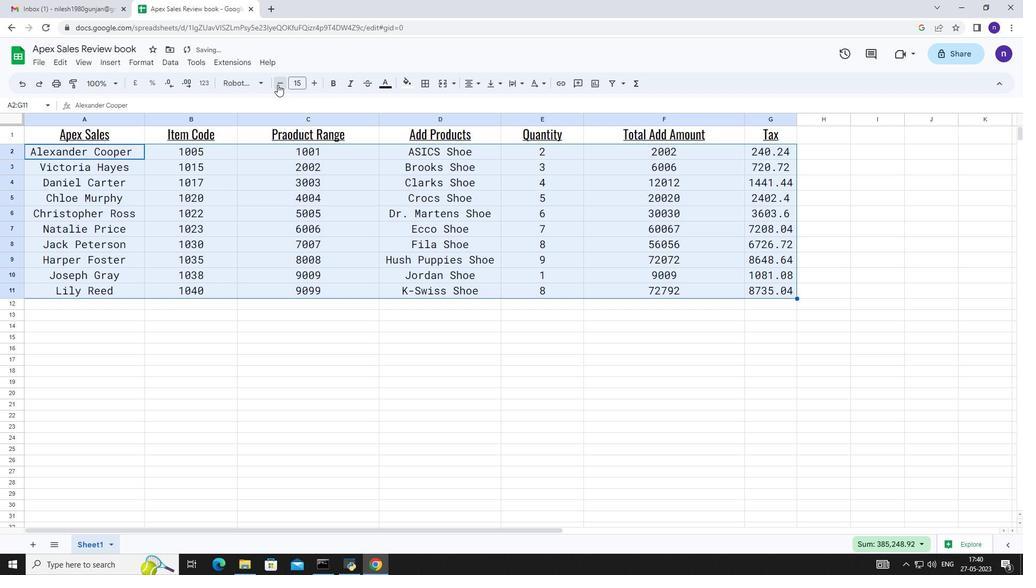 
Action: Mouse pressed left at (277, 84)
Screenshot: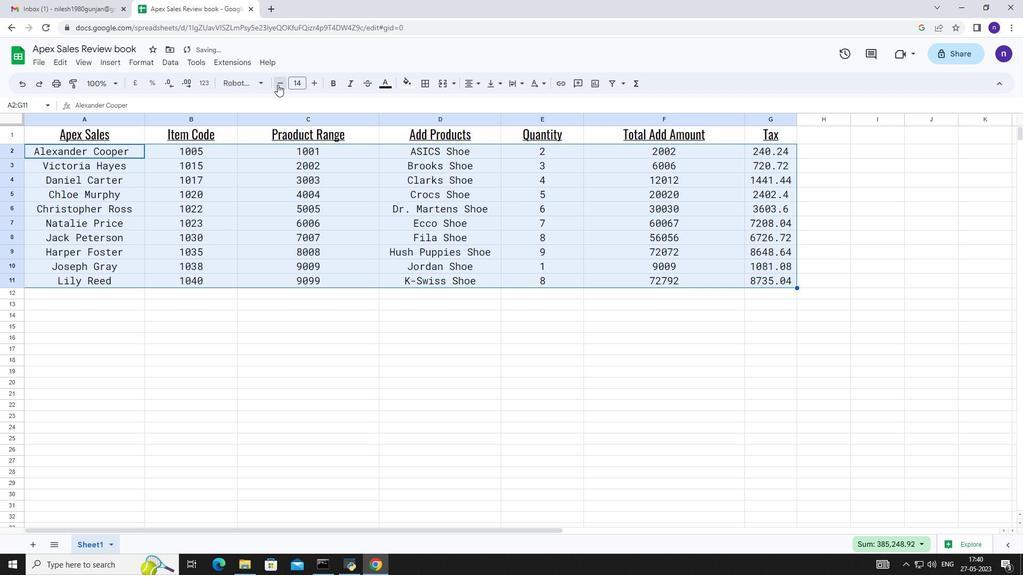
Action: Mouse pressed left at (277, 84)
Screenshot: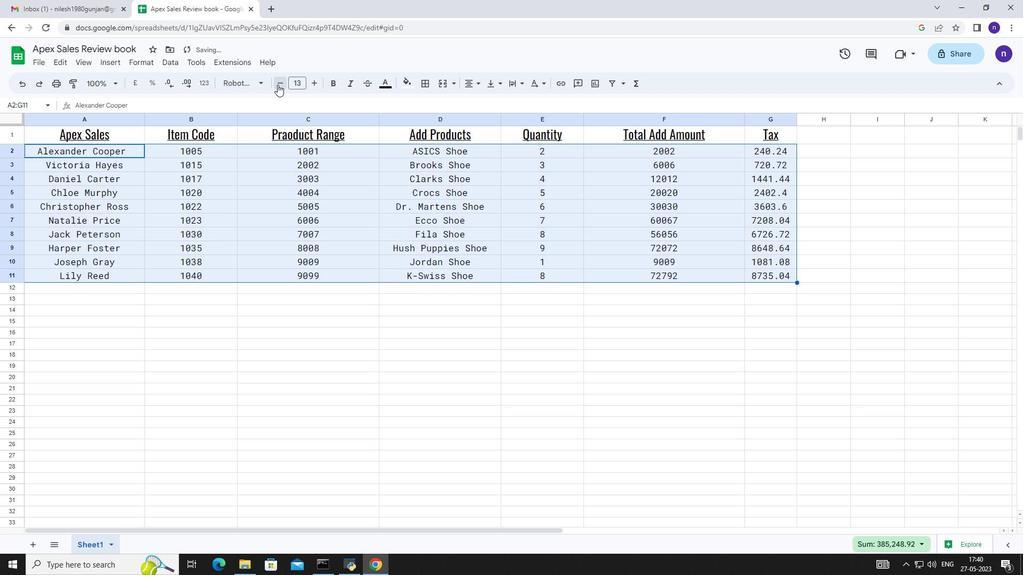 
Action: Mouse pressed left at (277, 84)
Screenshot: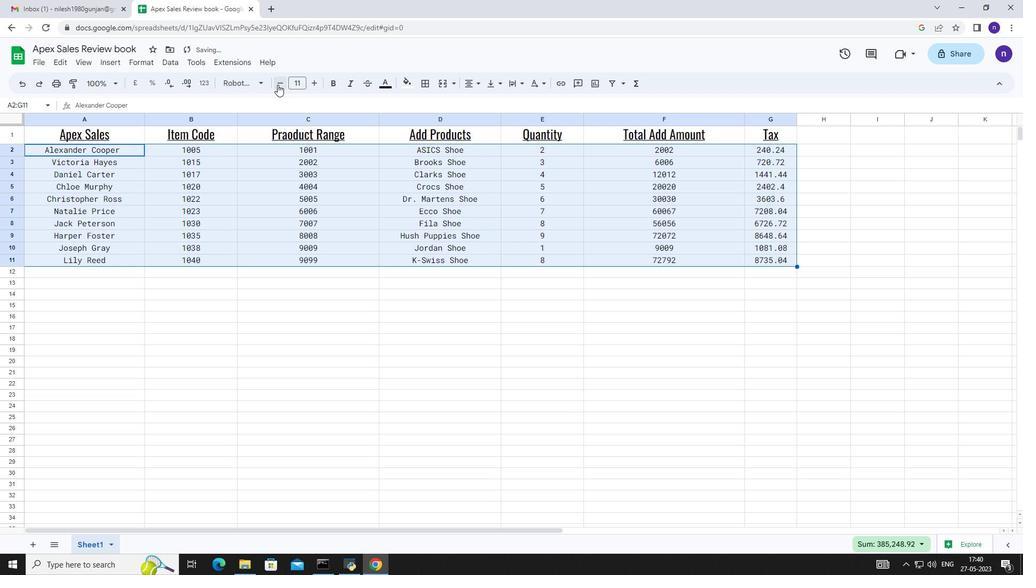 
Action: Mouse pressed left at (277, 84)
Screenshot: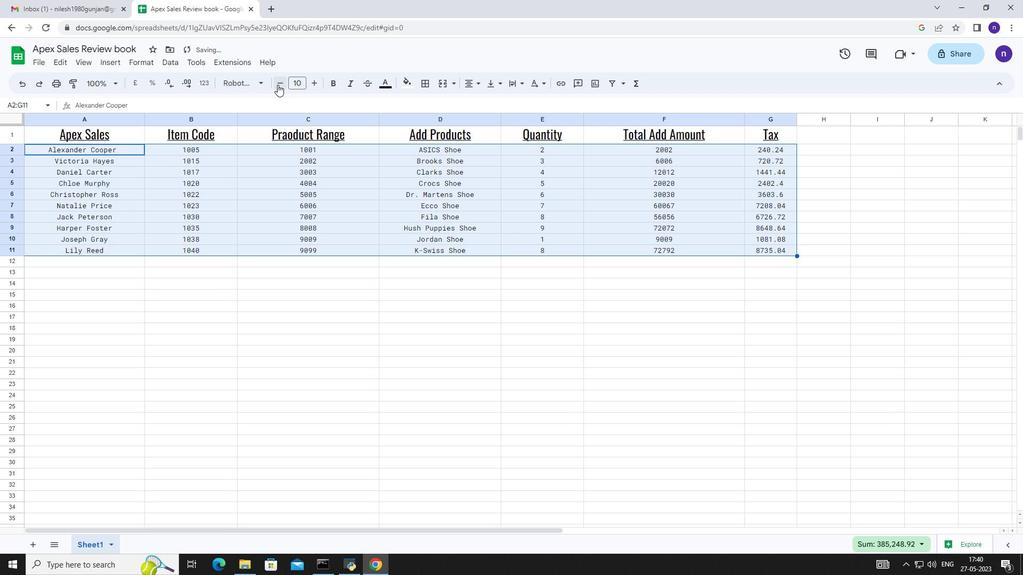 
Action: Mouse moved to (476, 83)
Screenshot: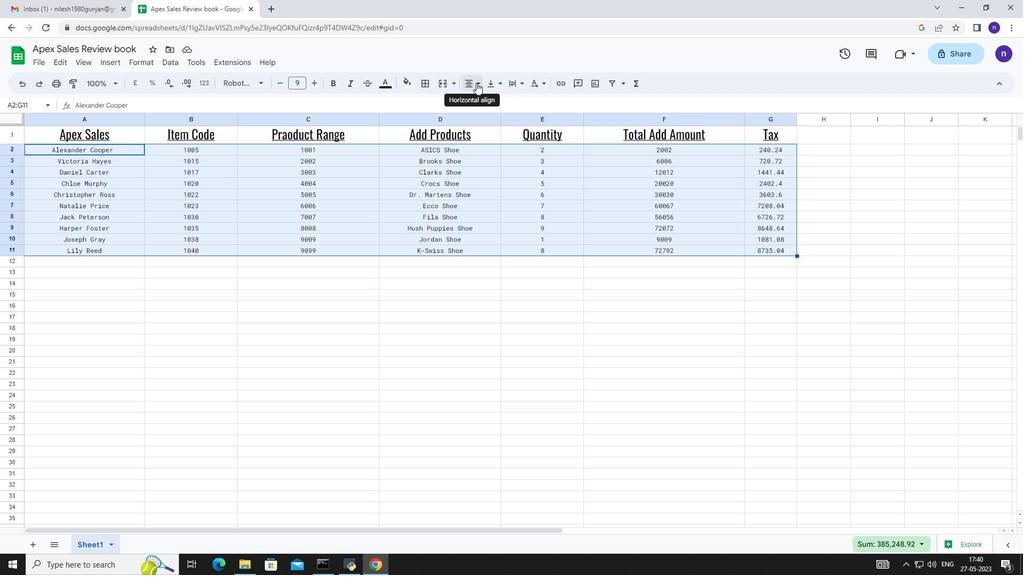 
Action: Mouse pressed left at (476, 83)
Screenshot: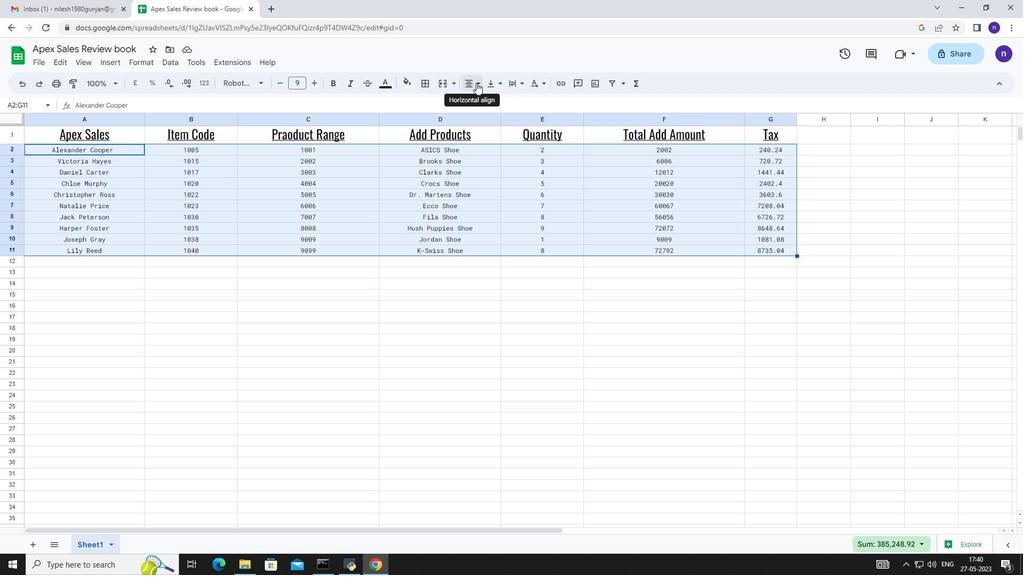 
Action: Mouse moved to (488, 104)
Screenshot: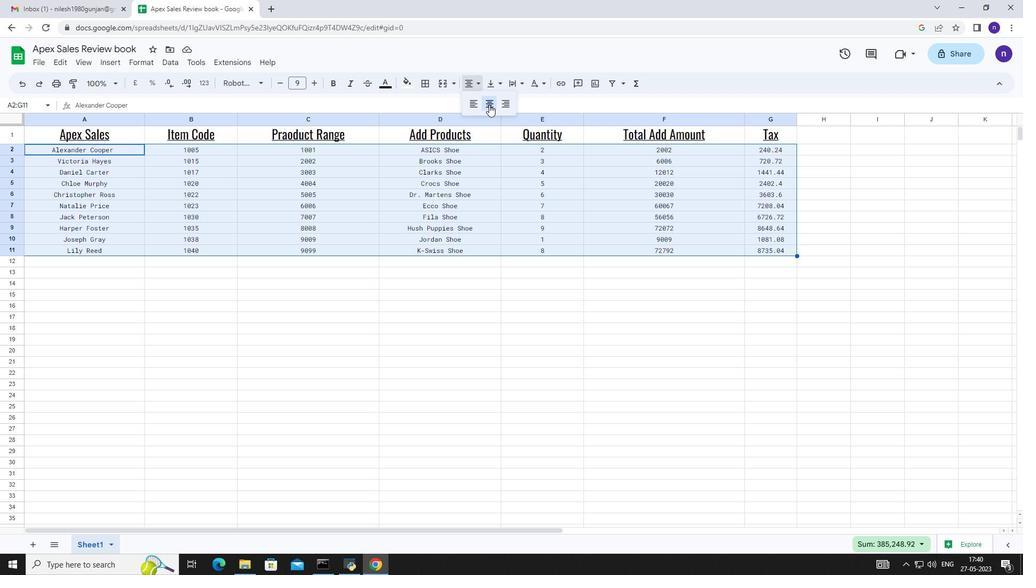 
Action: Mouse pressed left at (488, 104)
Screenshot: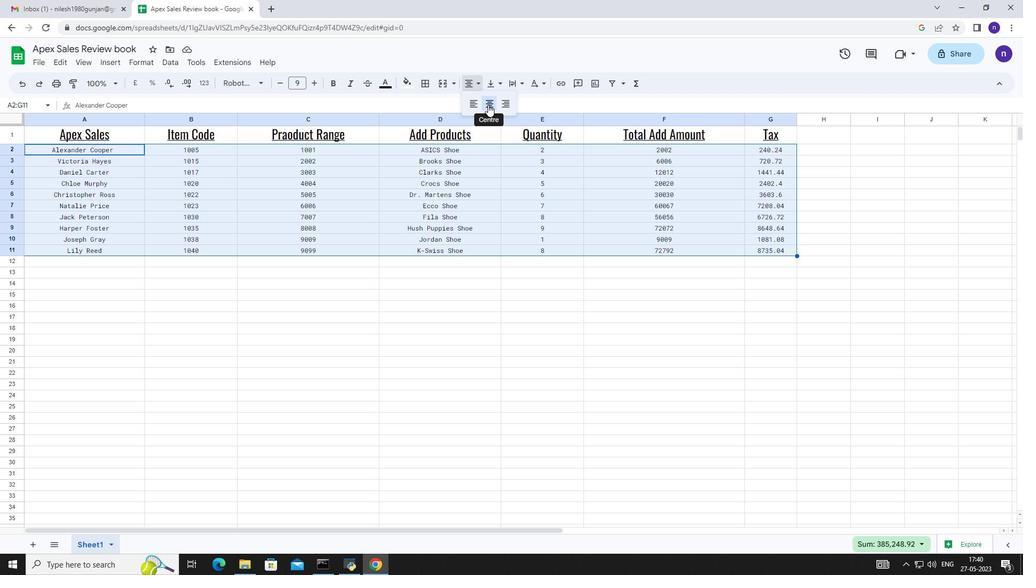 
Action: Mouse moved to (492, 176)
Screenshot: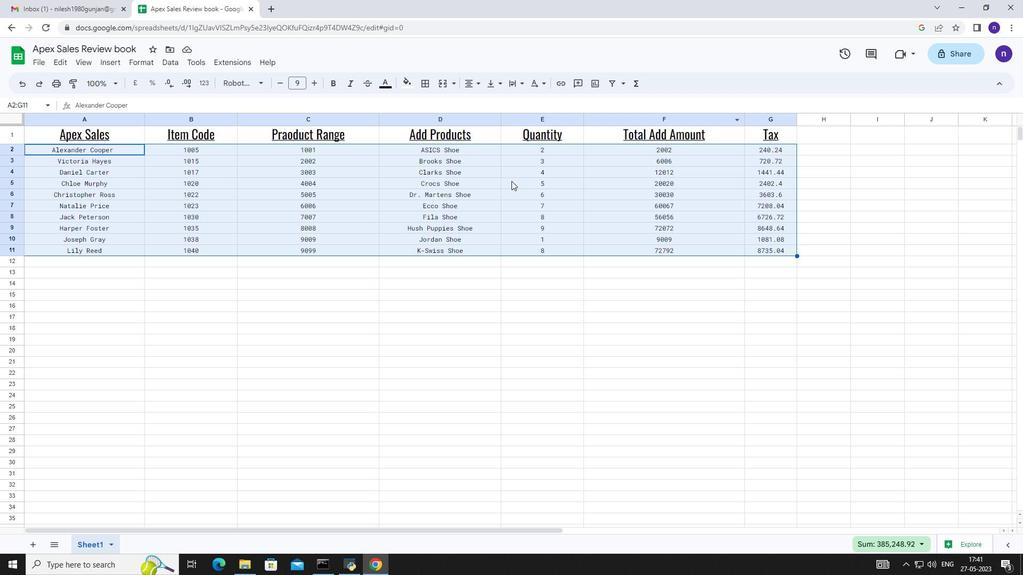 
Action: Key pressed <Key.up><Key.up><Key.left><Key.shift><Key.right>
Screenshot: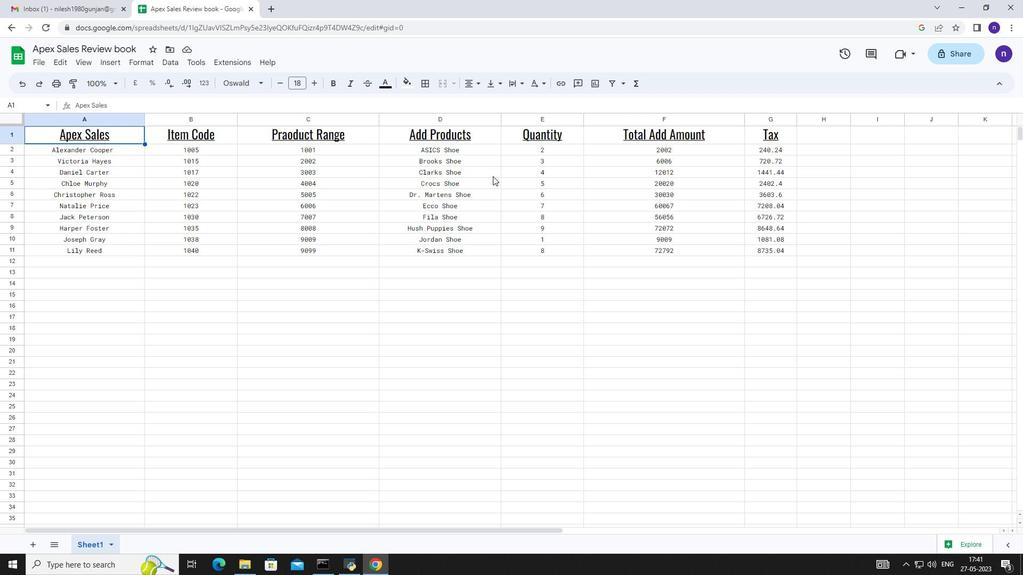 
Action: Mouse moved to (413, 86)
Screenshot: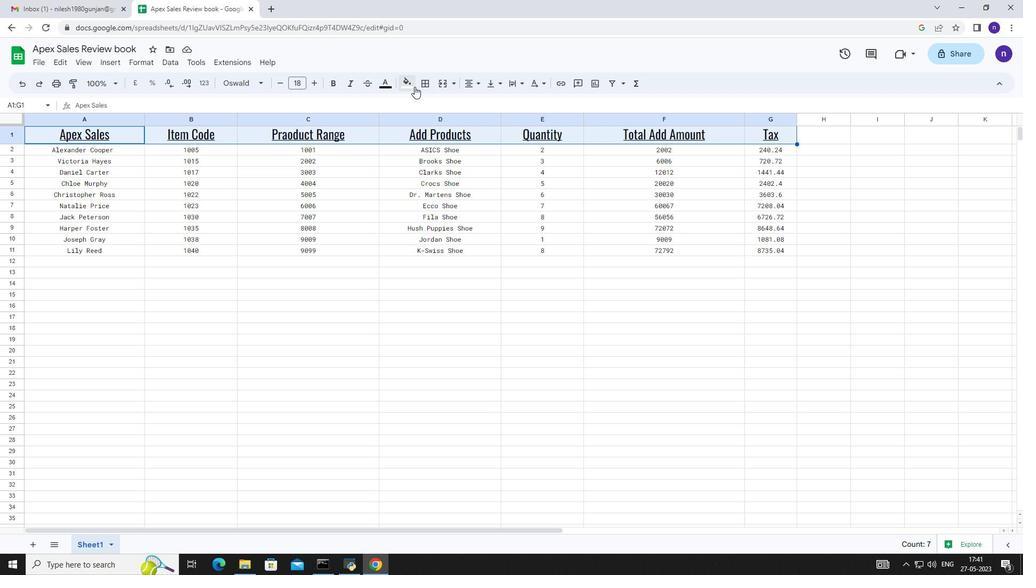 
Action: Mouse pressed left at (413, 86)
Screenshot: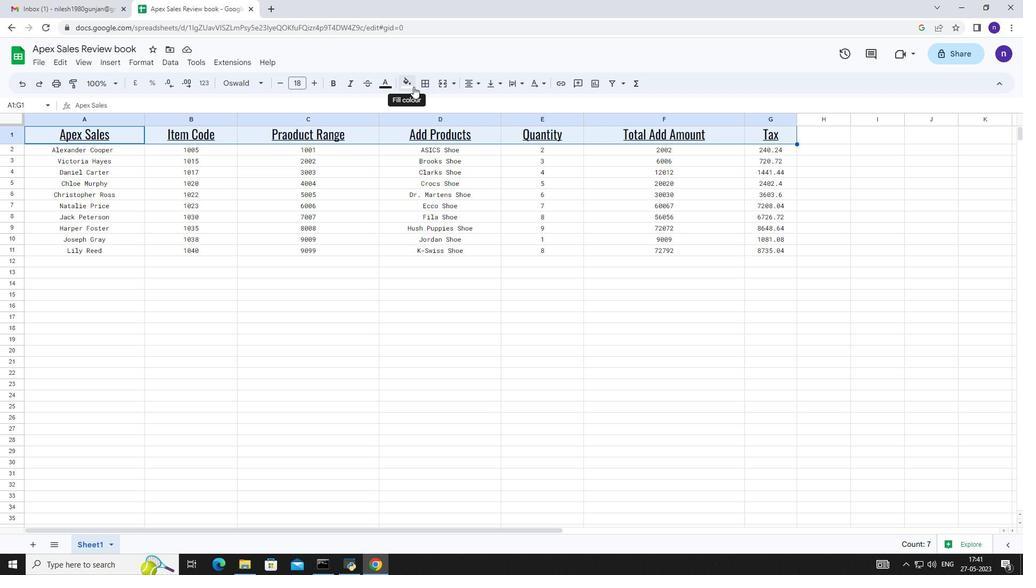 
Action: Mouse moved to (393, 84)
Screenshot: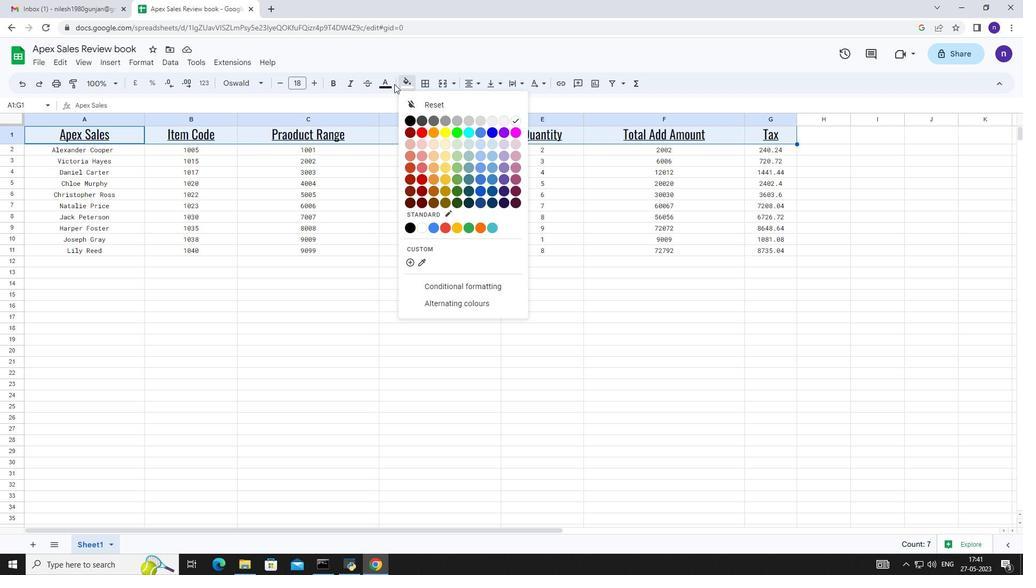 
Action: Mouse pressed left at (393, 84)
Screenshot: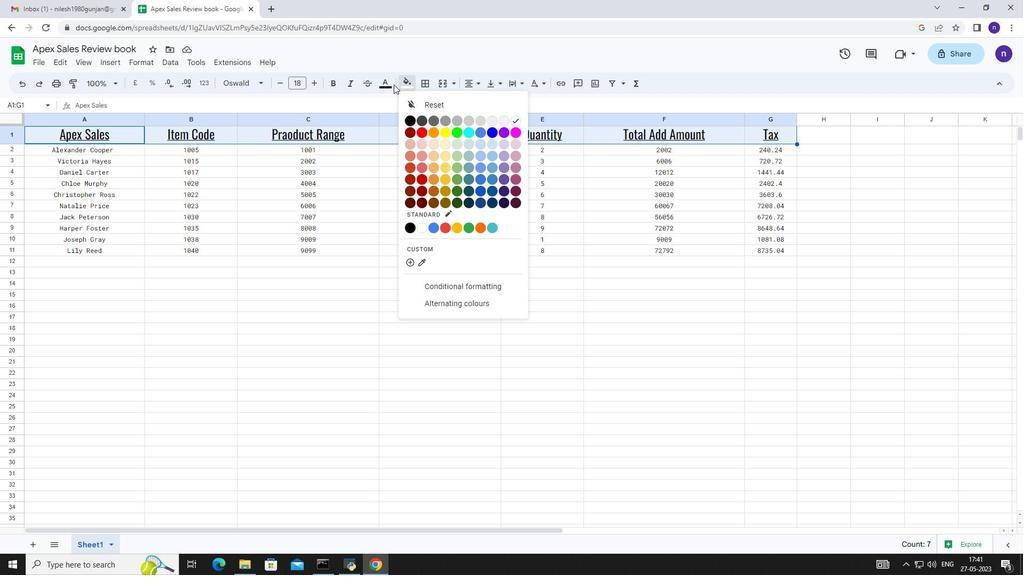 
Action: Mouse moved to (390, 84)
Screenshot: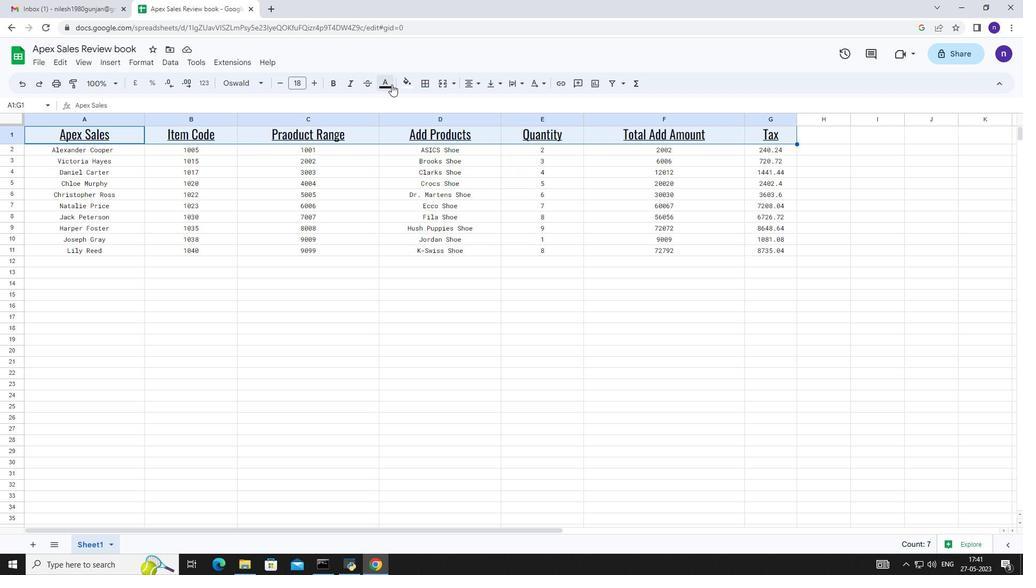 
Action: Mouse pressed left at (390, 84)
Screenshot: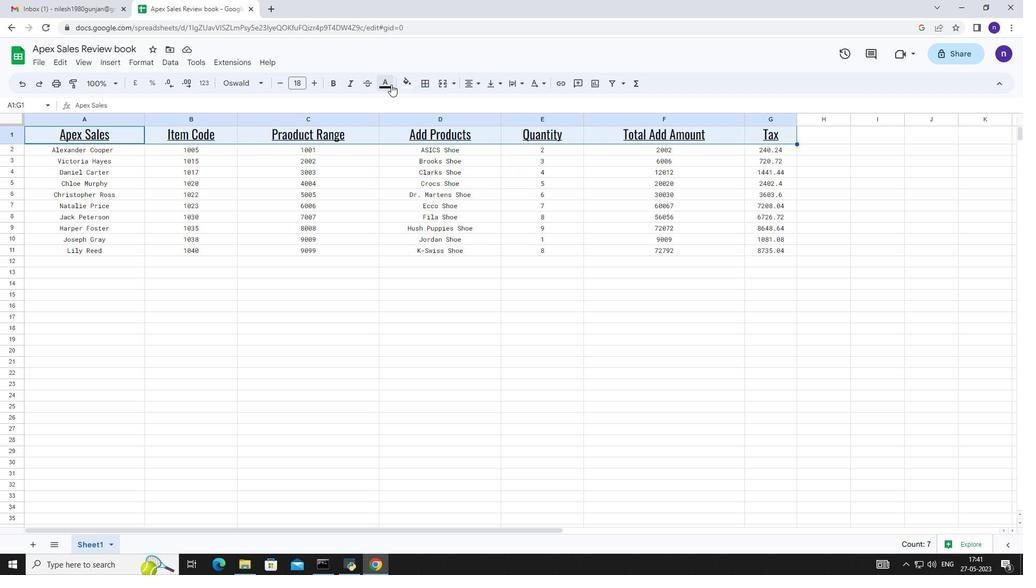 
Action: Mouse moved to (398, 130)
Screenshot: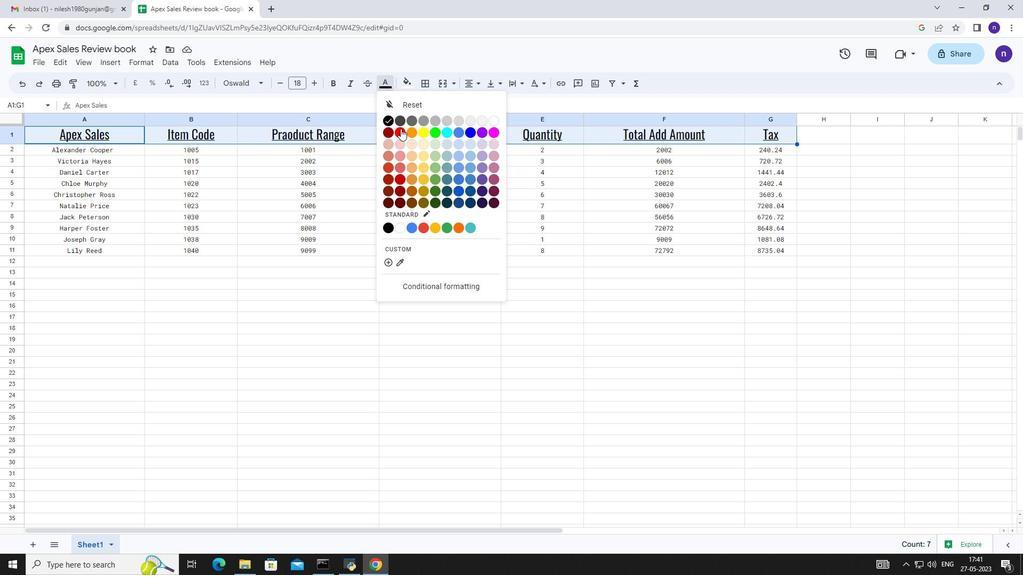 
Action: Mouse pressed left at (398, 130)
Screenshot: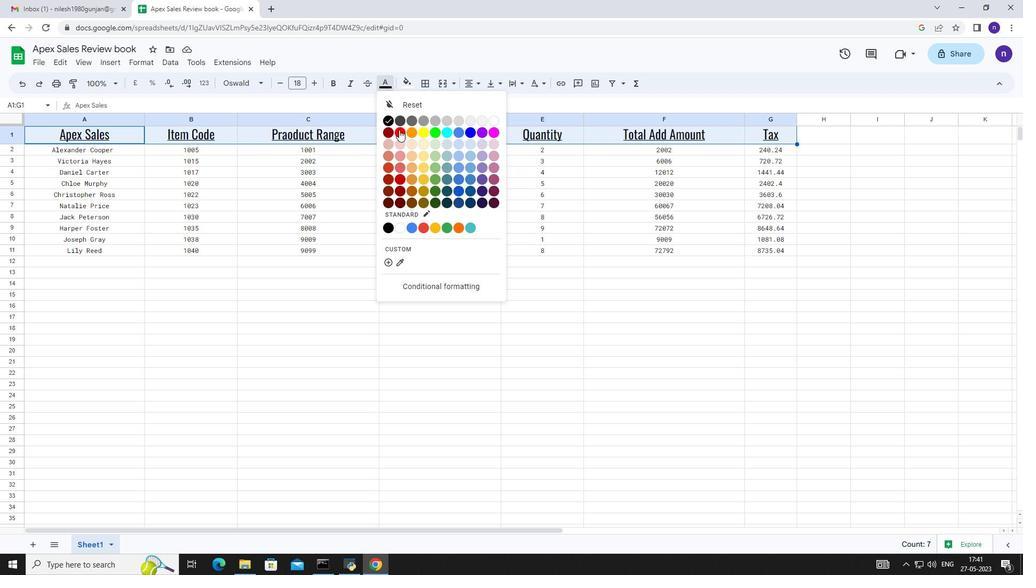 
Action: Mouse moved to (398, 130)
Screenshot: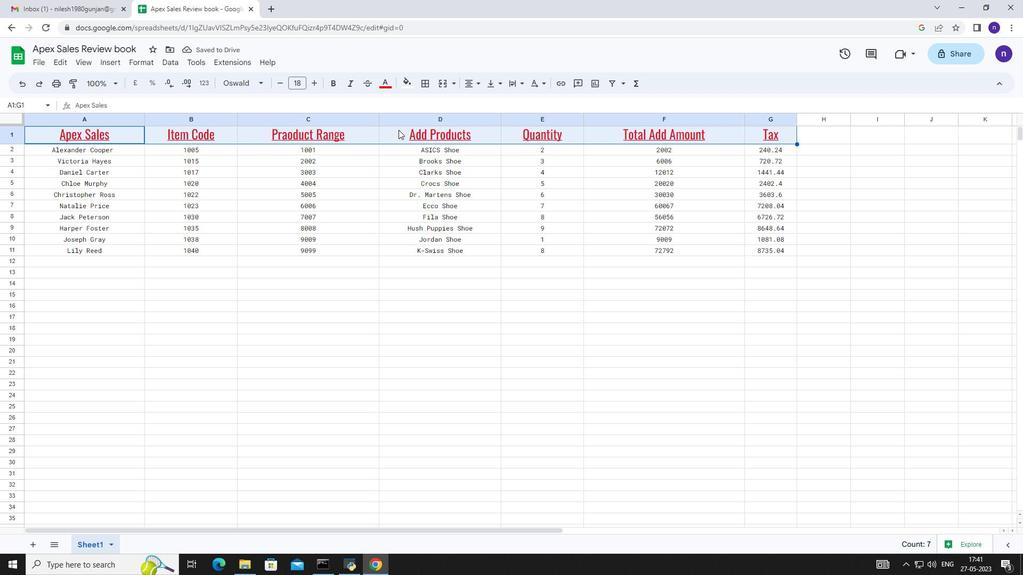 
Action: Key pressed <Key.down><Key.shift><Key.down><Key.right>
Screenshot: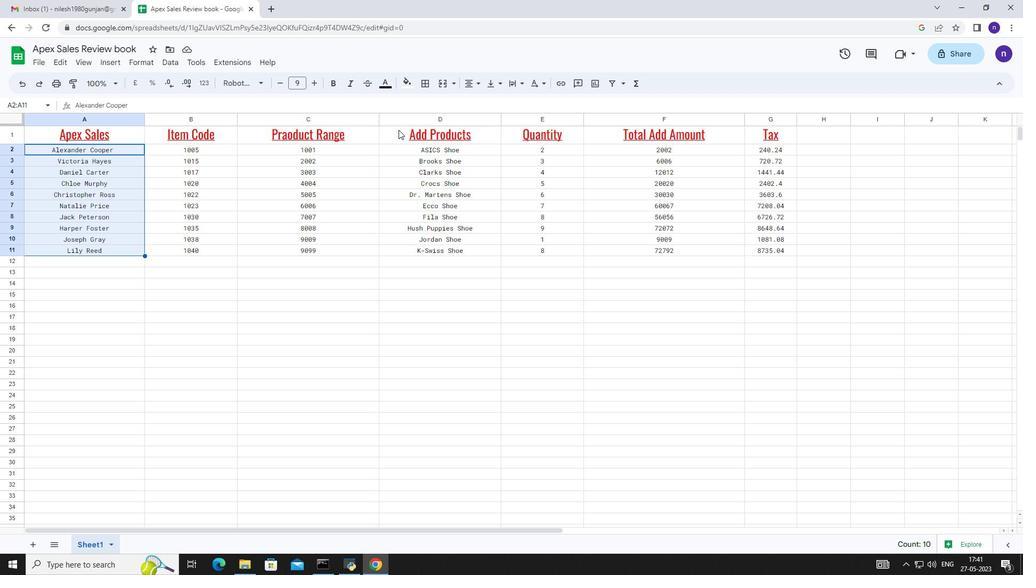 
Action: Mouse moved to (391, 84)
Screenshot: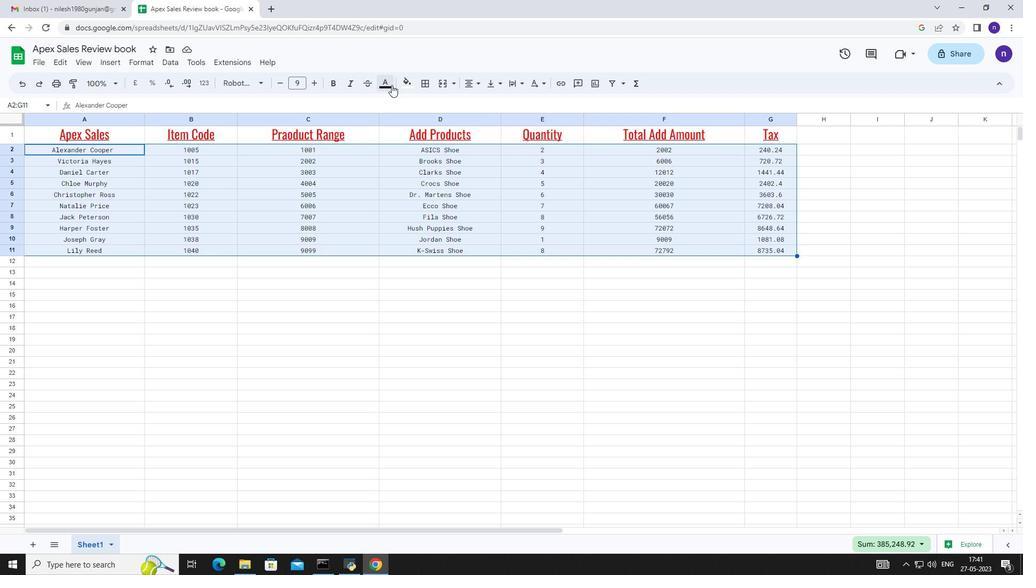 
Action: Mouse pressed left at (391, 84)
Screenshot: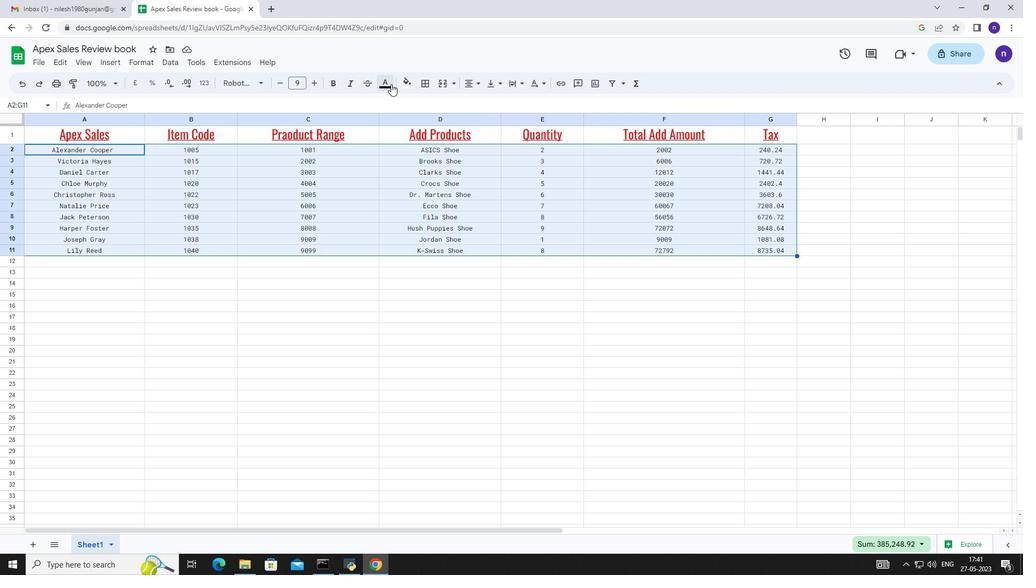 
Action: Mouse moved to (399, 132)
Screenshot: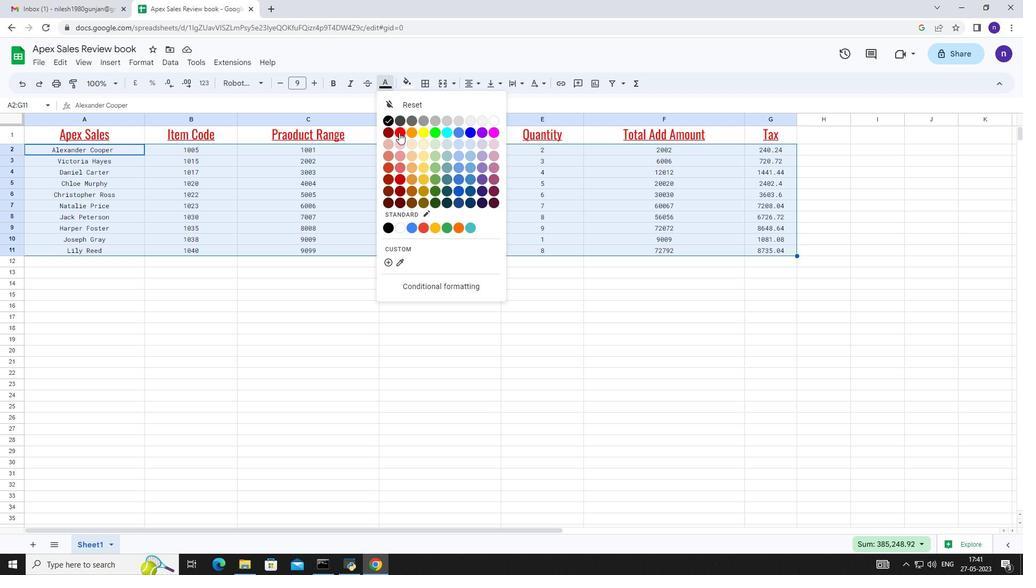 
Action: Mouse pressed left at (399, 132)
Screenshot: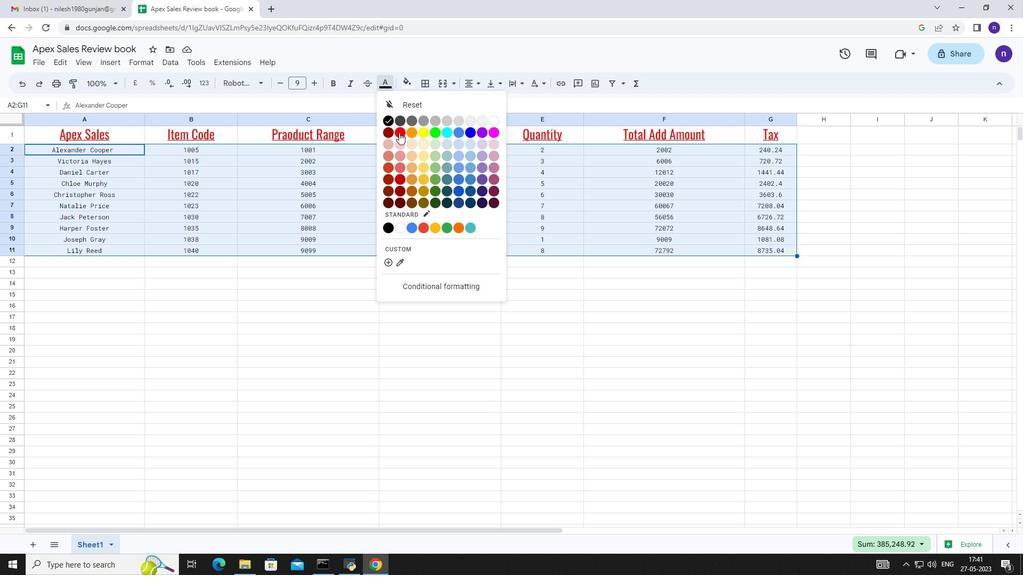 
Action: Mouse moved to (390, 190)
Screenshot: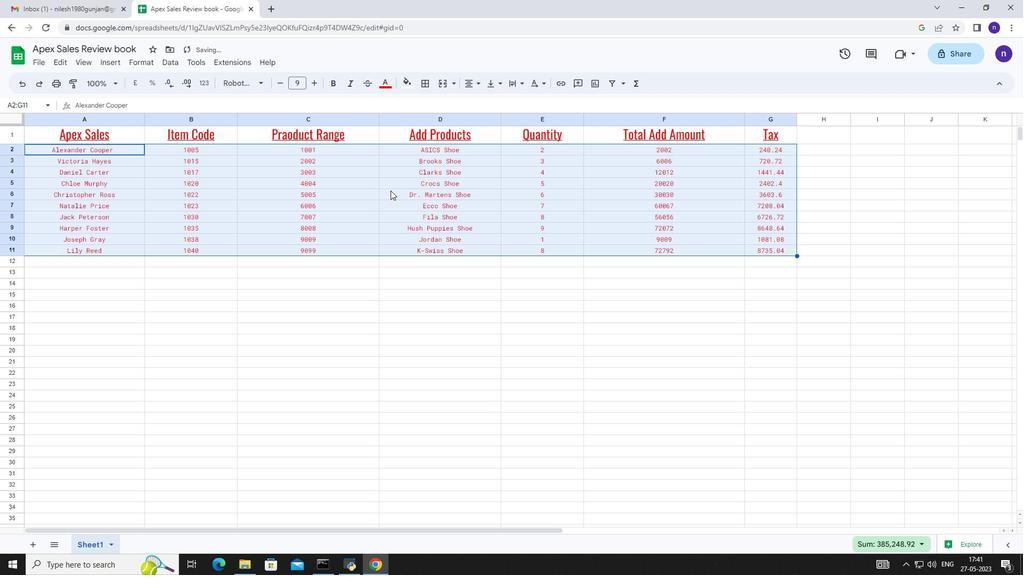 
Action: Mouse pressed left at (390, 190)
Screenshot: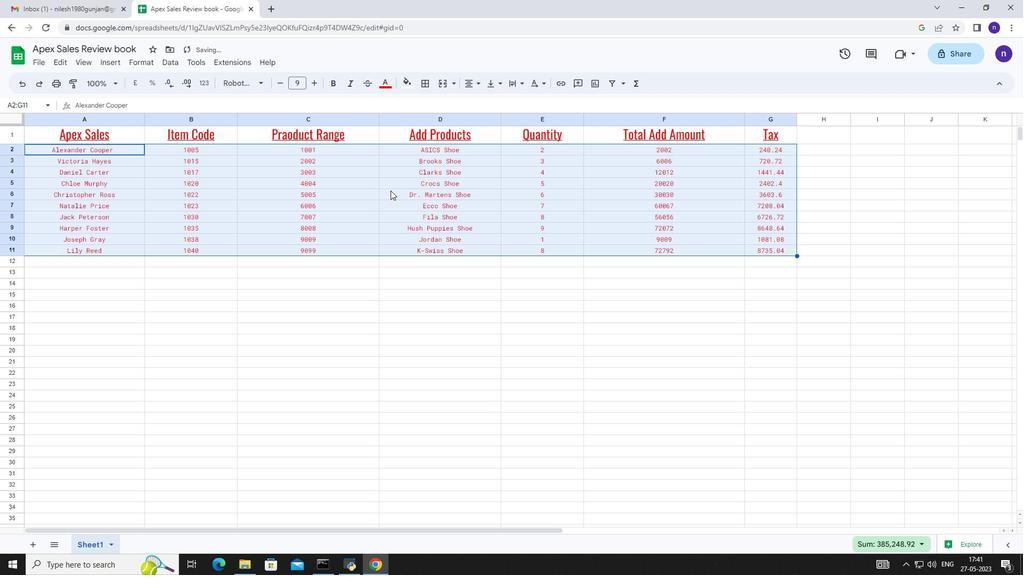 
Action: Mouse moved to (484, 241)
Screenshot: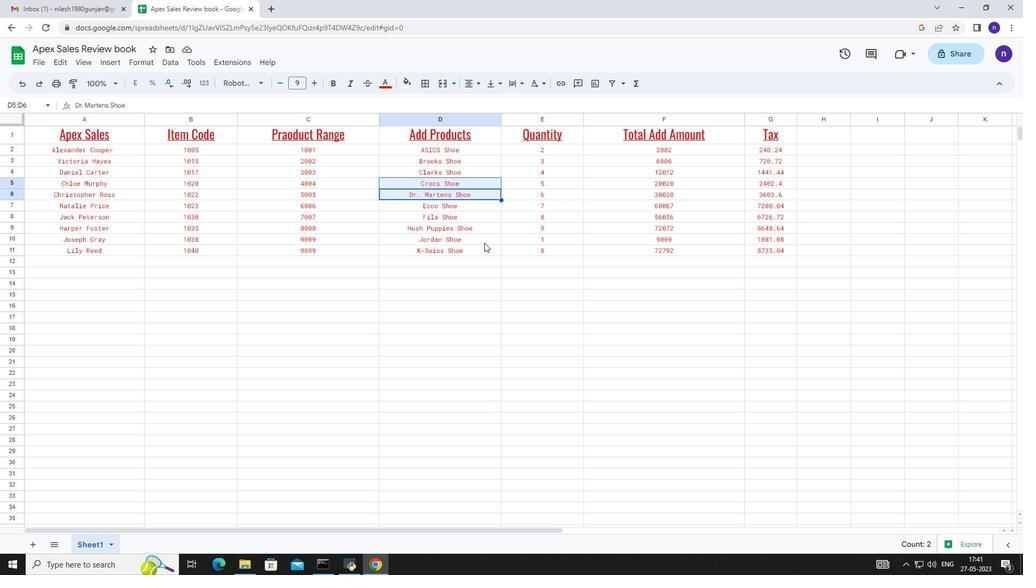 
Action: Mouse pressed left at (484, 241)
Screenshot: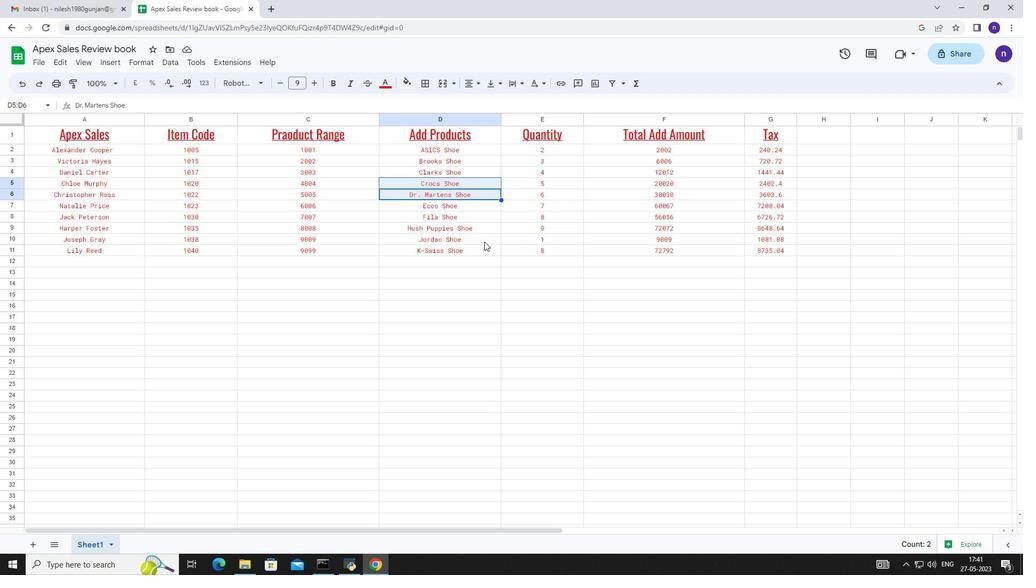 
Action: Mouse moved to (502, 244)
Screenshot: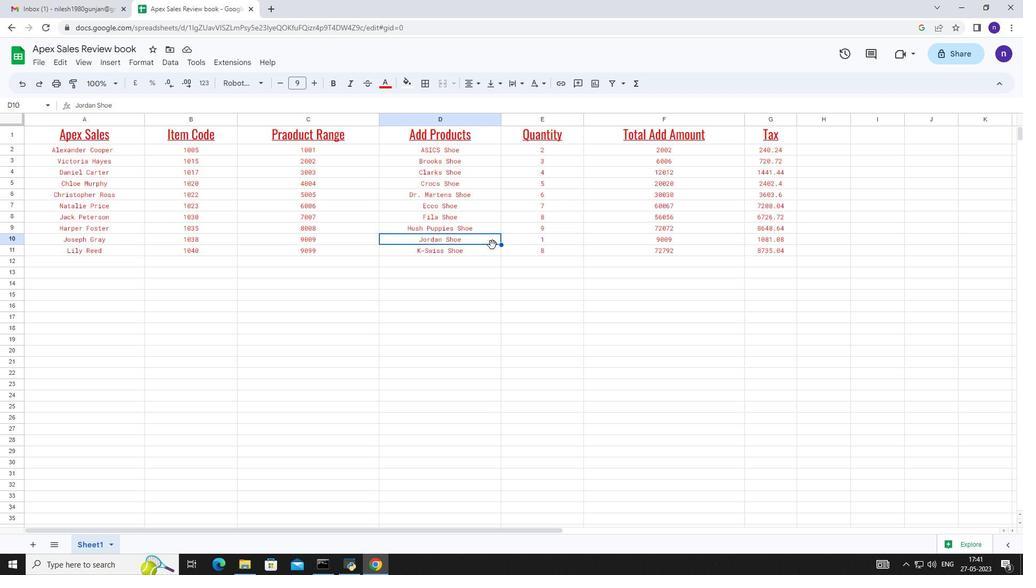 
Action: Key pressed ctrl+S
Screenshot: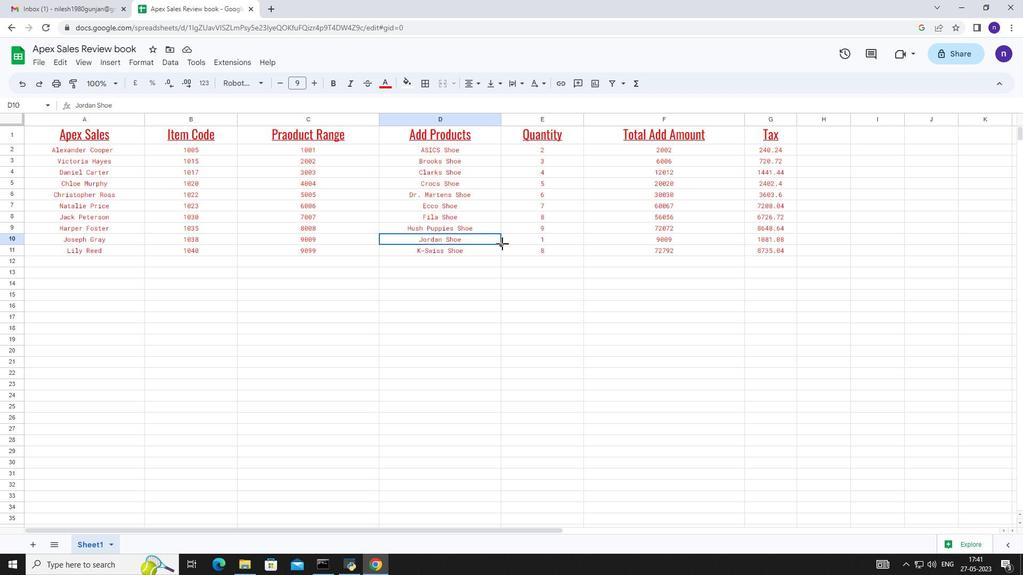 
Action: Mouse moved to (502, 244)
Screenshot: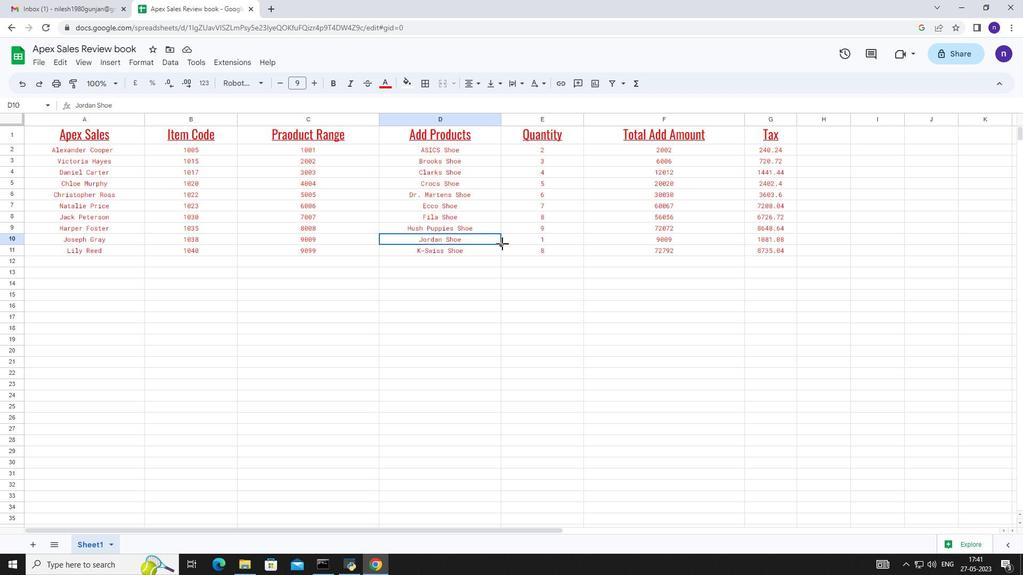 
